 Task: Create a due date automation trigger when advanced on, on the wednesday before a card is due add fields with custom field "Resume" set to a number greater or equal to 1 and lower than 10 at 11:00 AM.
Action: Mouse moved to (893, 280)
Screenshot: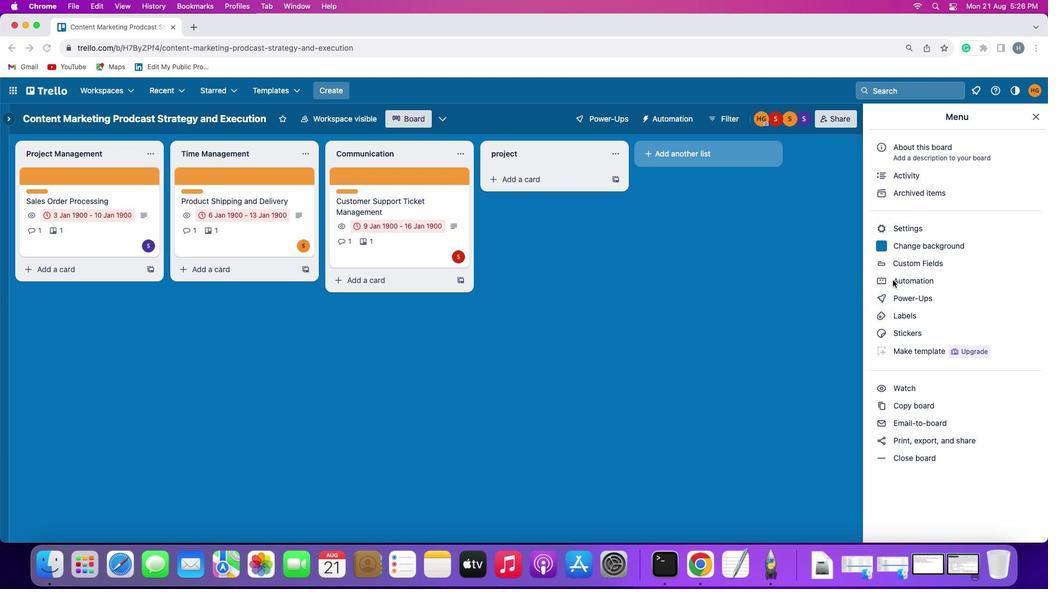 
Action: Mouse pressed left at (893, 280)
Screenshot: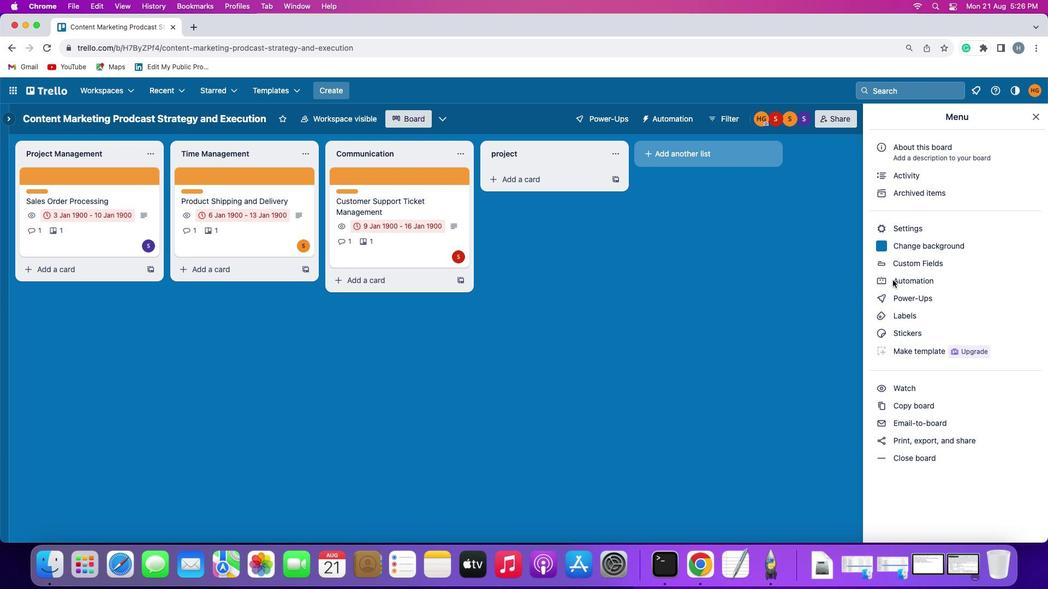 
Action: Mouse pressed left at (893, 280)
Screenshot: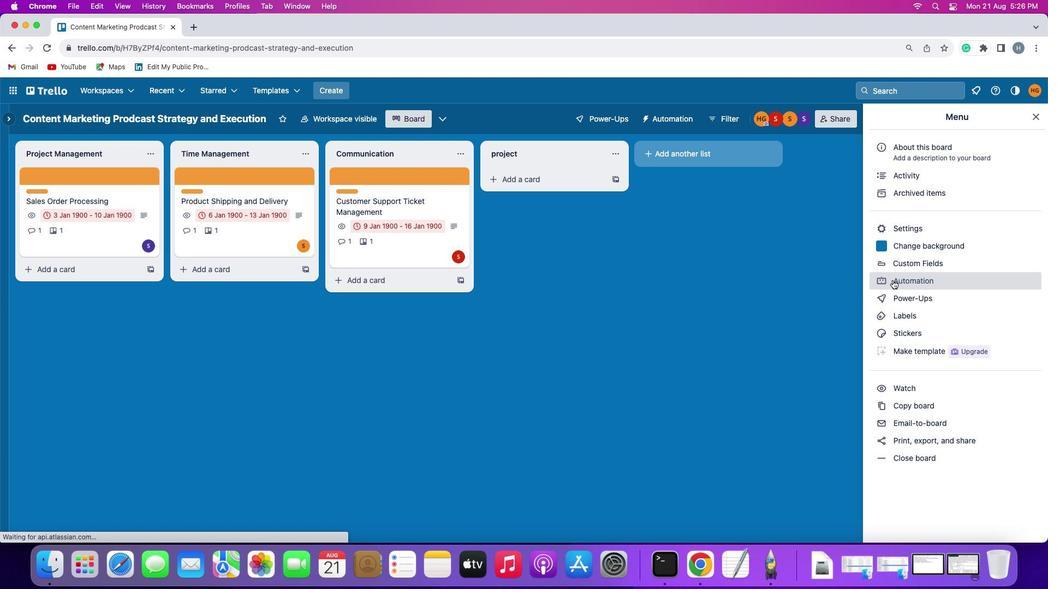 
Action: Mouse moved to (44, 258)
Screenshot: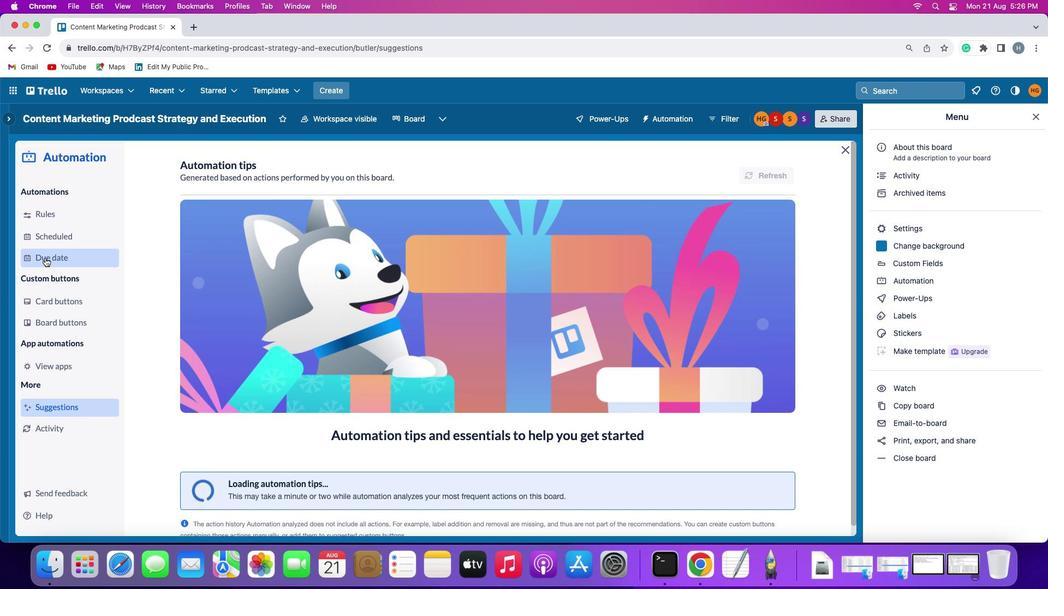 
Action: Mouse pressed left at (44, 258)
Screenshot: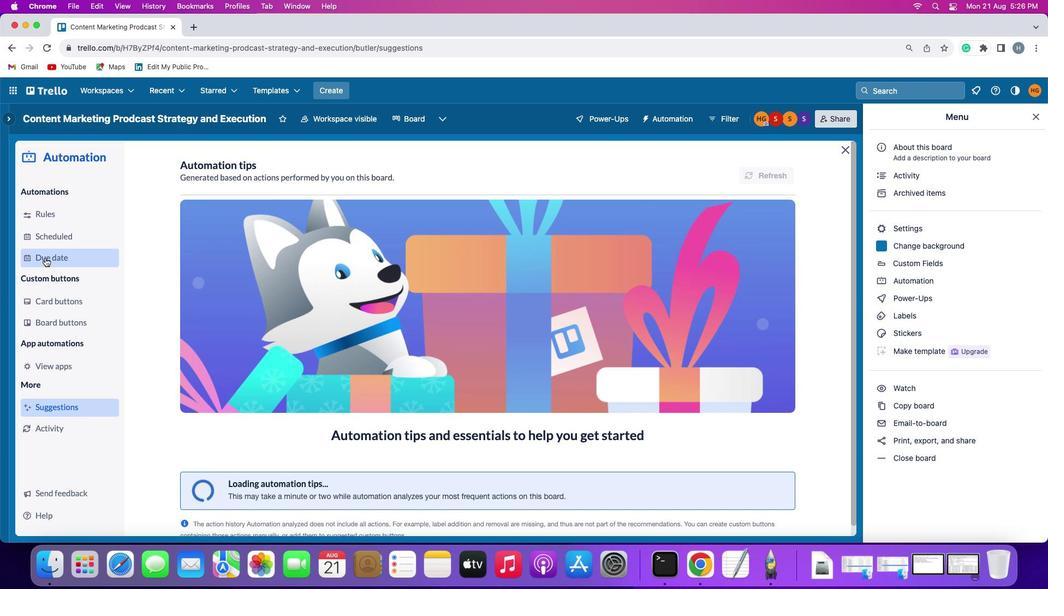 
Action: Mouse moved to (745, 169)
Screenshot: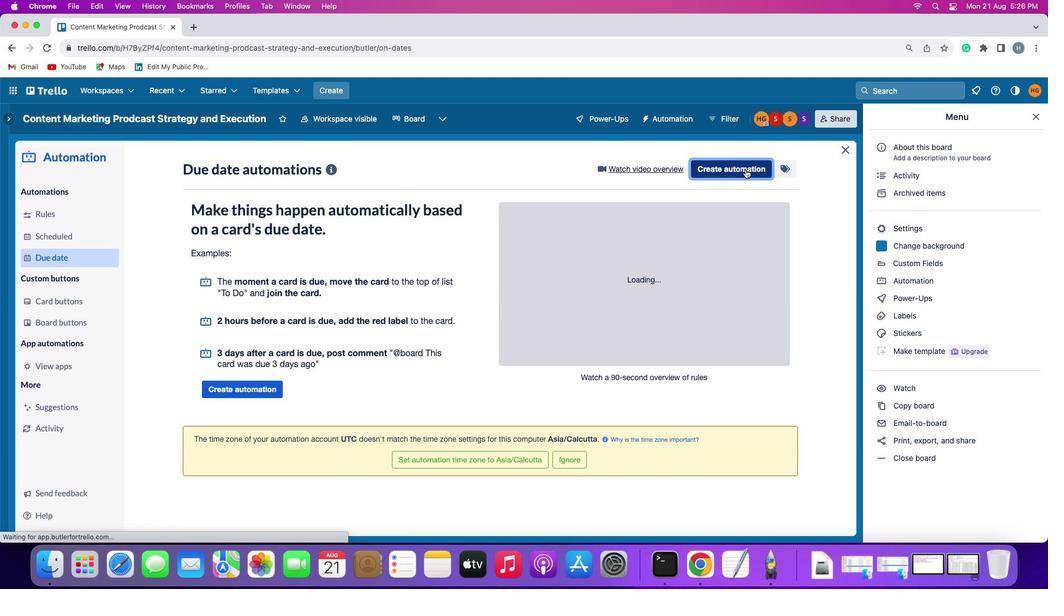 
Action: Mouse pressed left at (745, 169)
Screenshot: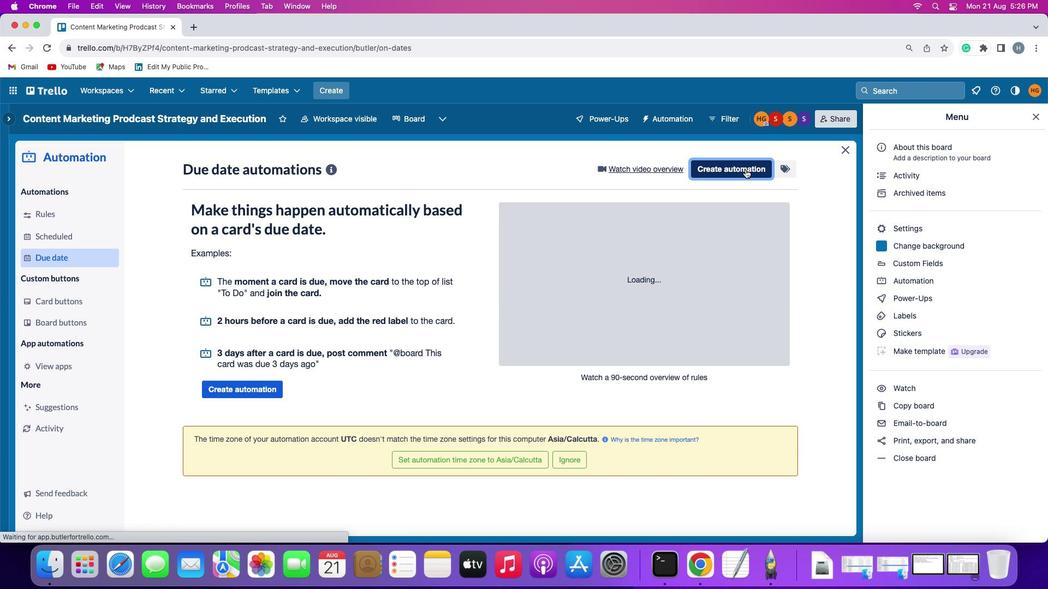 
Action: Mouse moved to (207, 275)
Screenshot: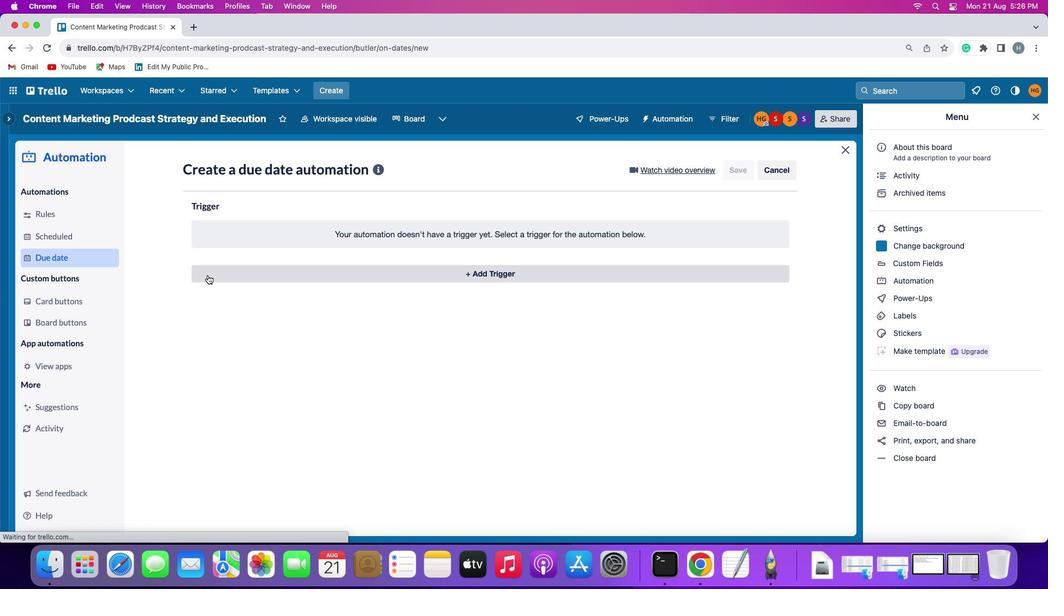 
Action: Mouse pressed left at (207, 275)
Screenshot: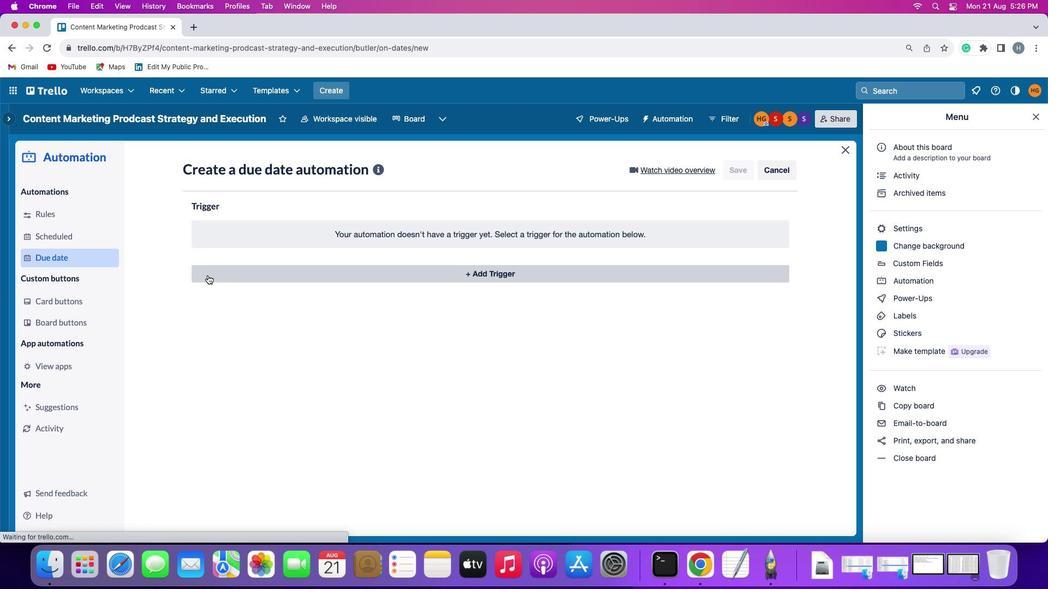 
Action: Mouse moved to (228, 476)
Screenshot: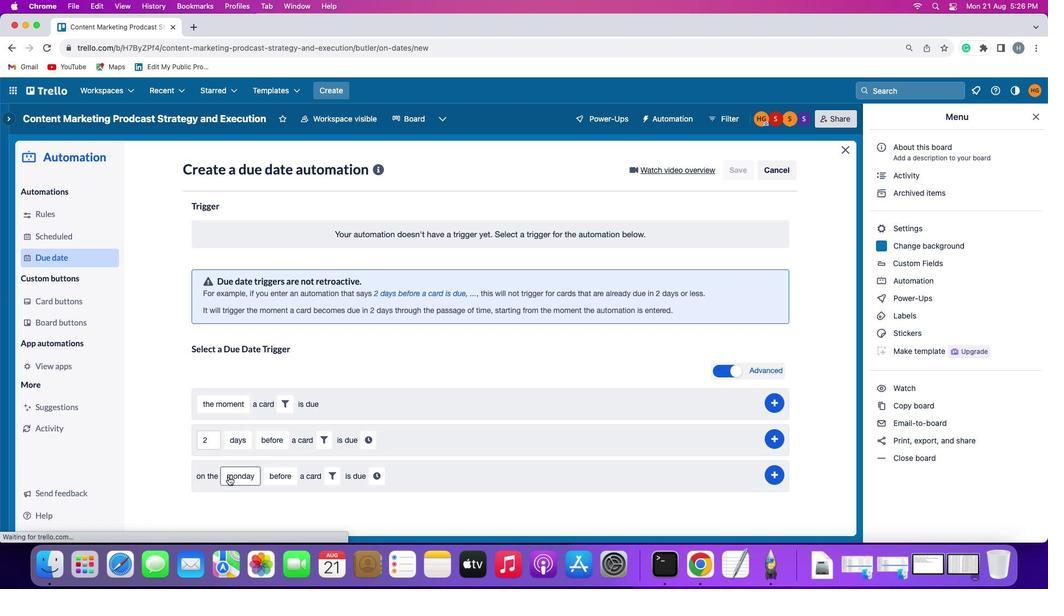 
Action: Mouse pressed left at (228, 476)
Screenshot: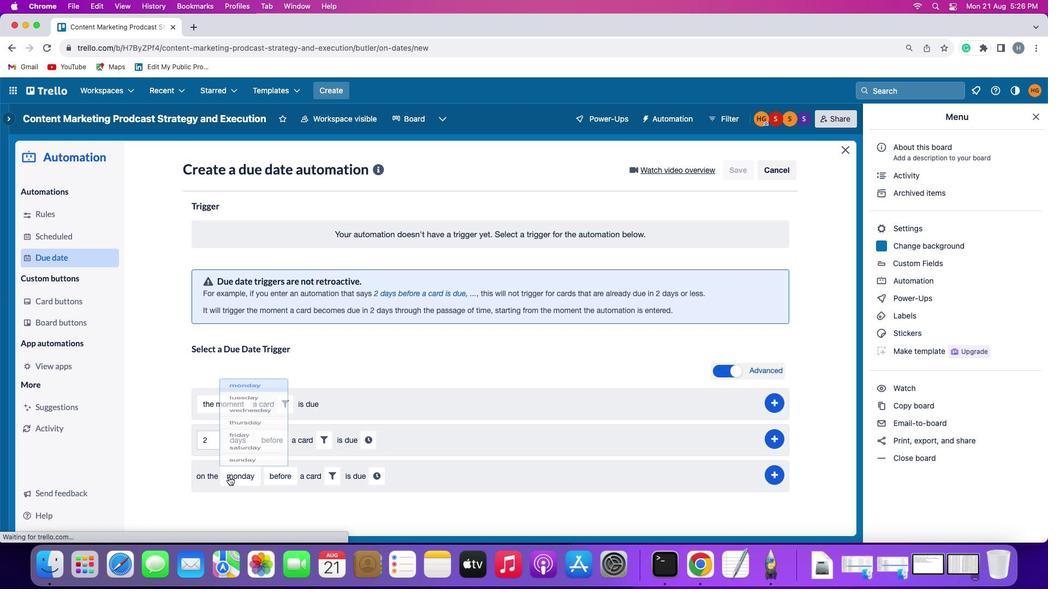 
Action: Mouse moved to (272, 368)
Screenshot: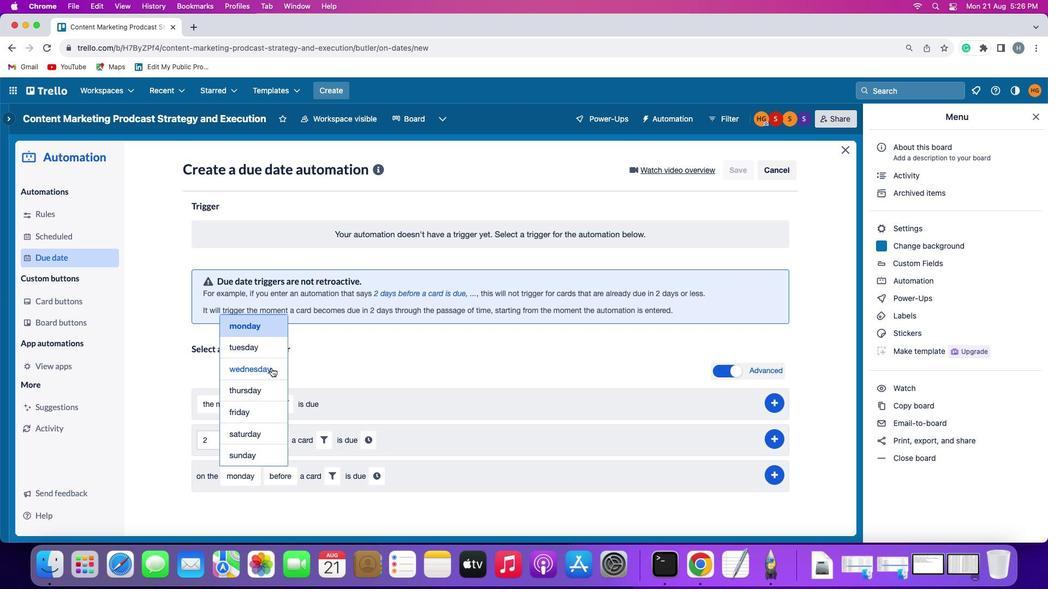 
Action: Mouse pressed left at (272, 368)
Screenshot: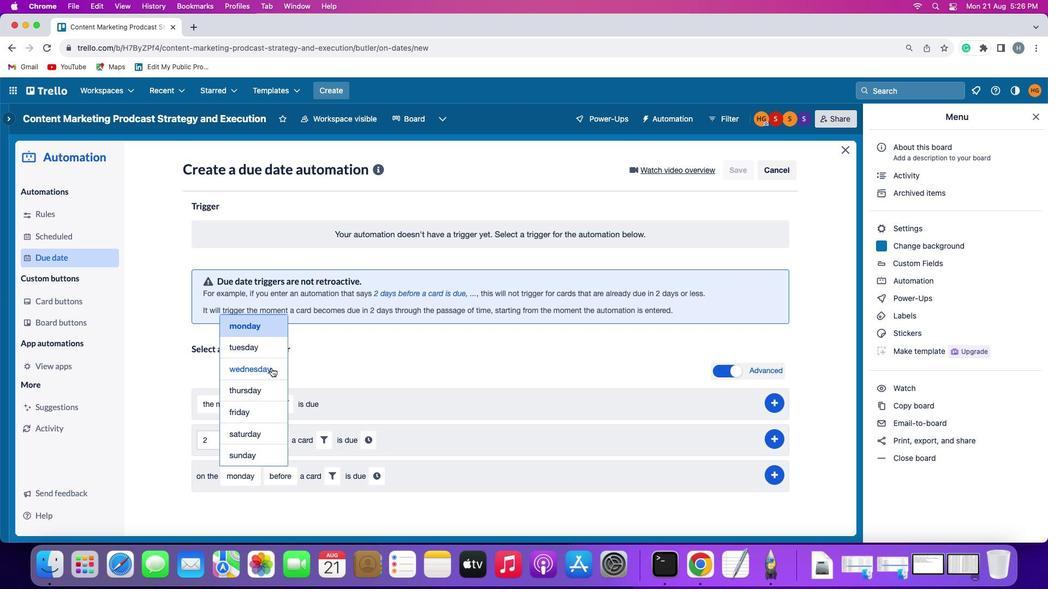 
Action: Mouse moved to (325, 388)
Screenshot: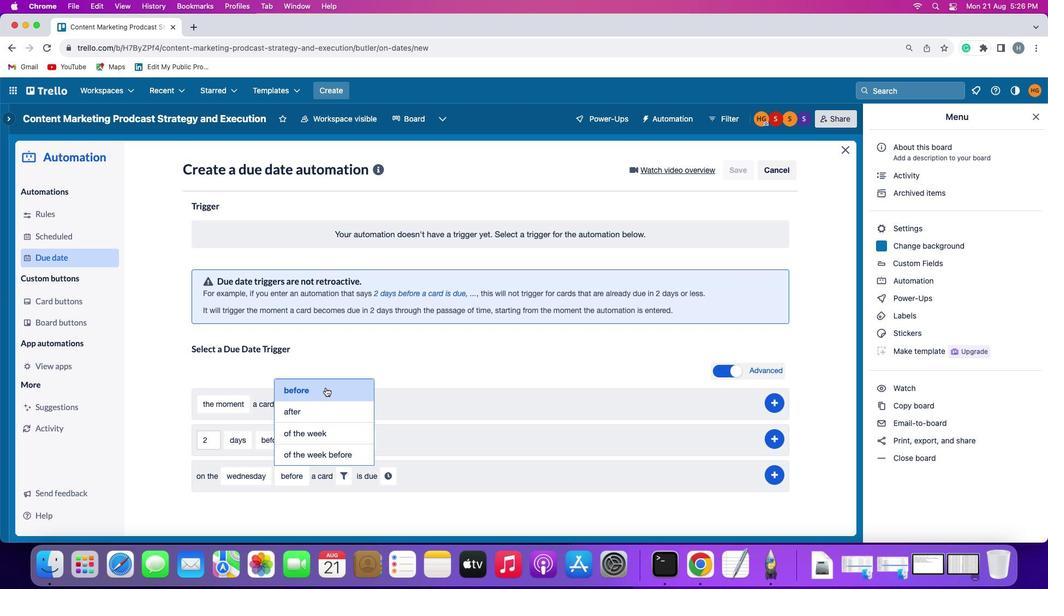 
Action: Mouse pressed left at (325, 388)
Screenshot: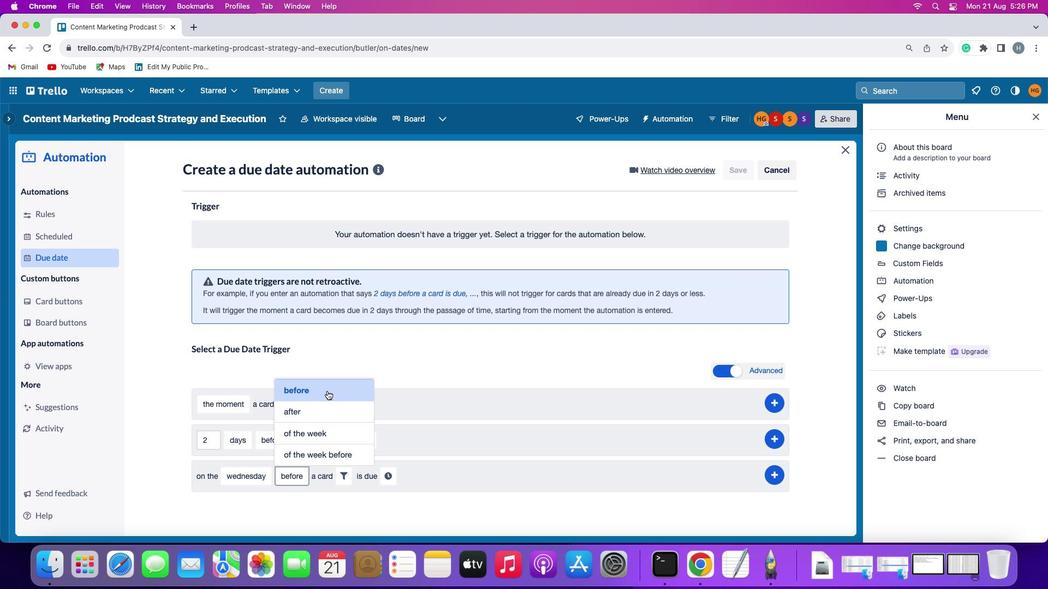 
Action: Mouse moved to (345, 473)
Screenshot: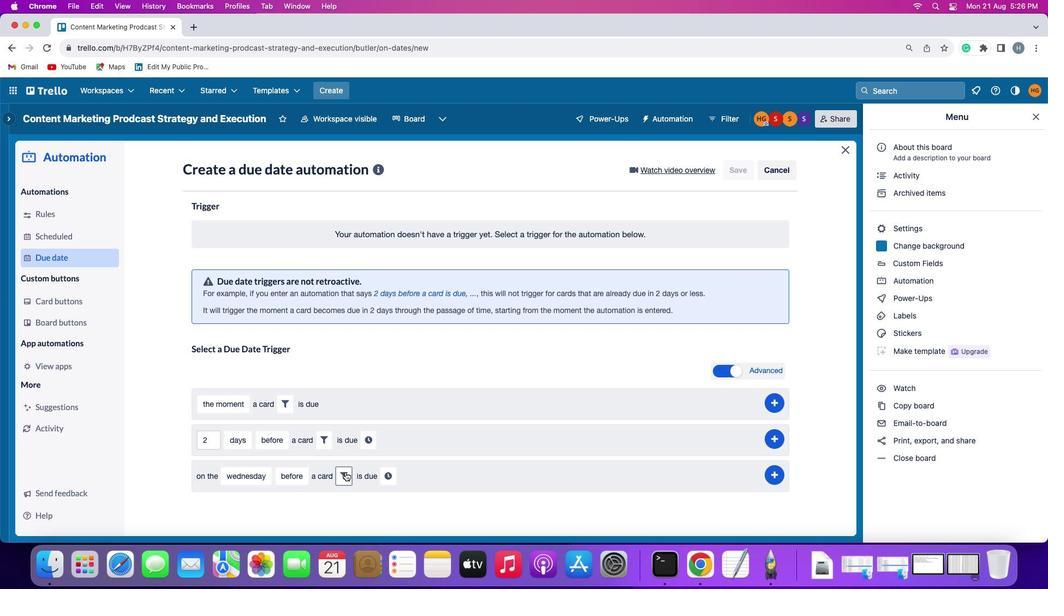
Action: Mouse pressed left at (345, 473)
Screenshot: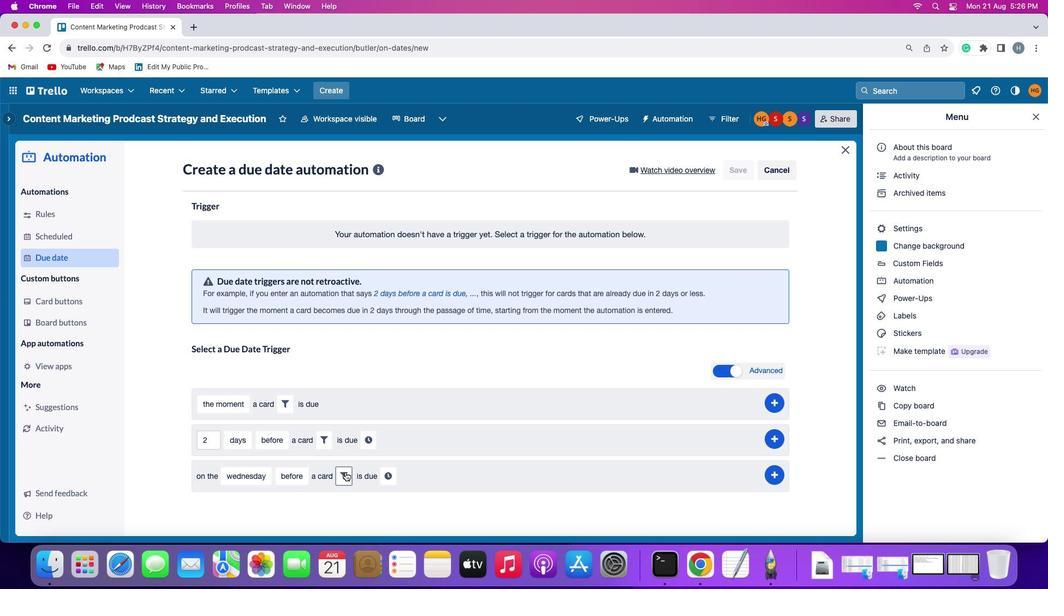 
Action: Mouse moved to (522, 508)
Screenshot: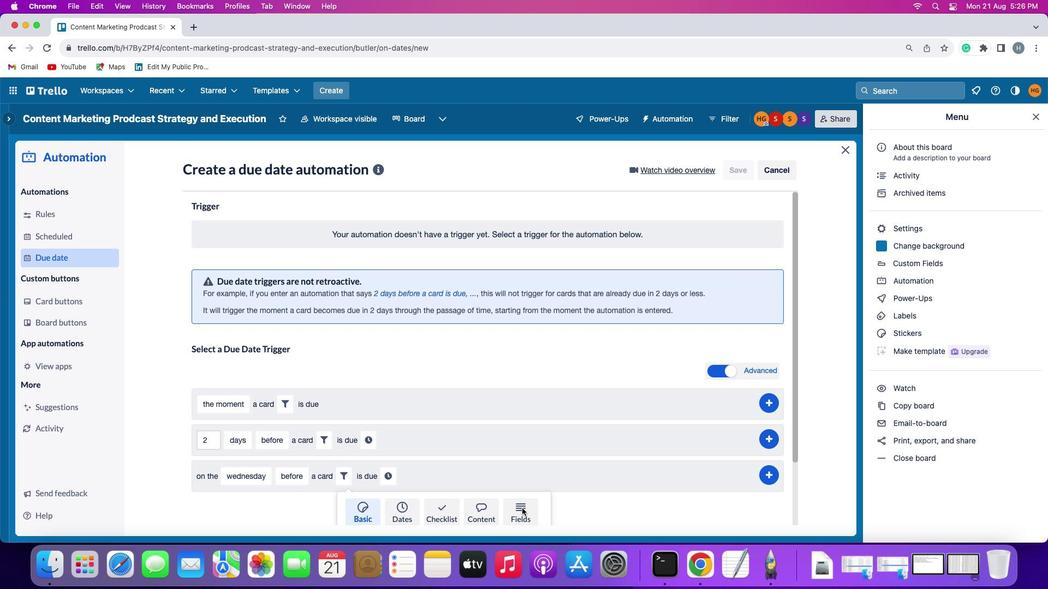 
Action: Mouse pressed left at (522, 508)
Screenshot: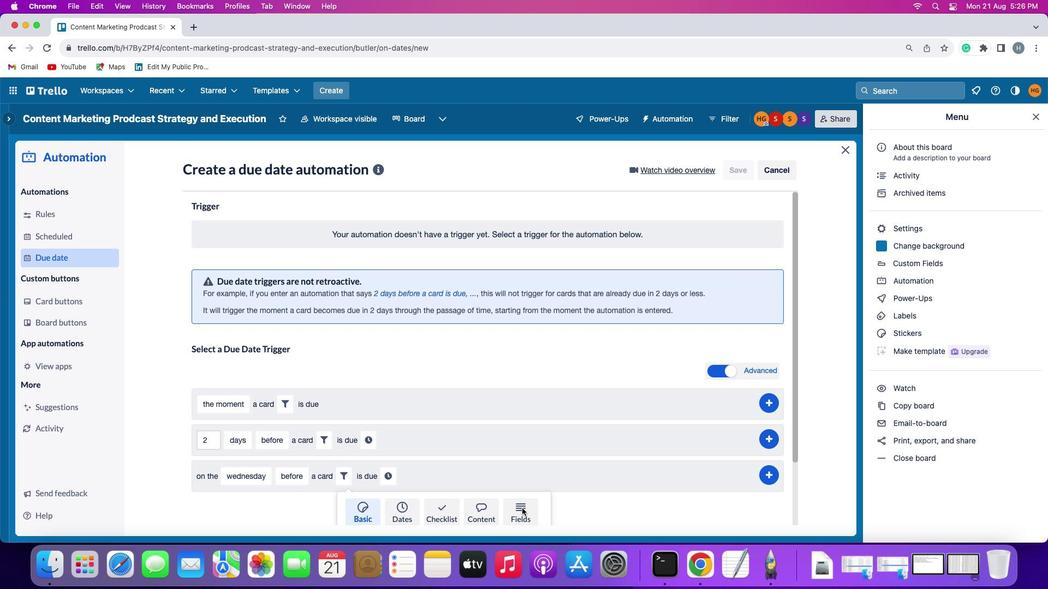 
Action: Mouse moved to (341, 495)
Screenshot: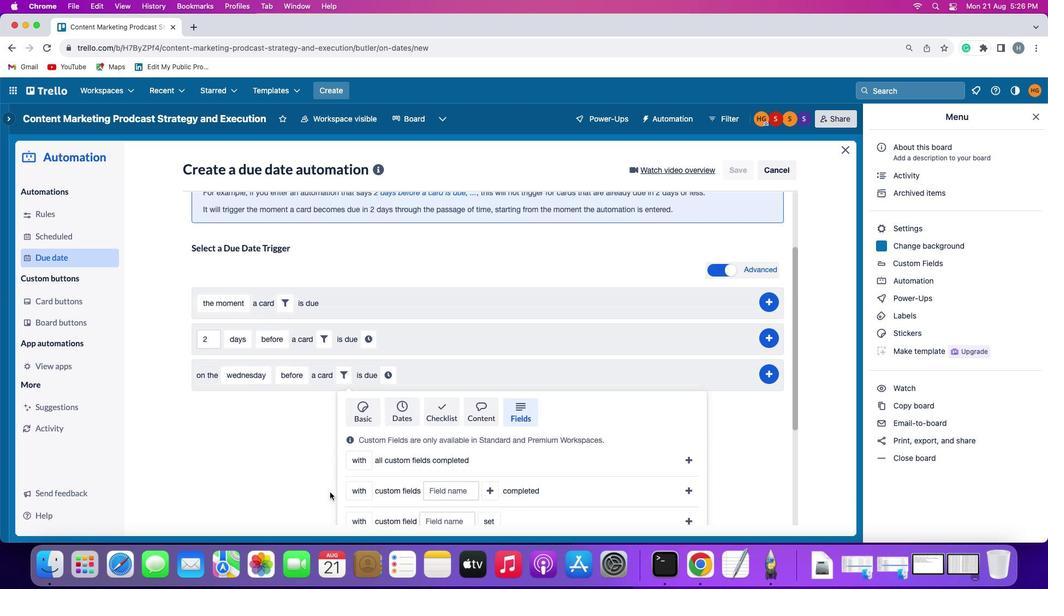 
Action: Mouse scrolled (341, 495) with delta (0, 0)
Screenshot: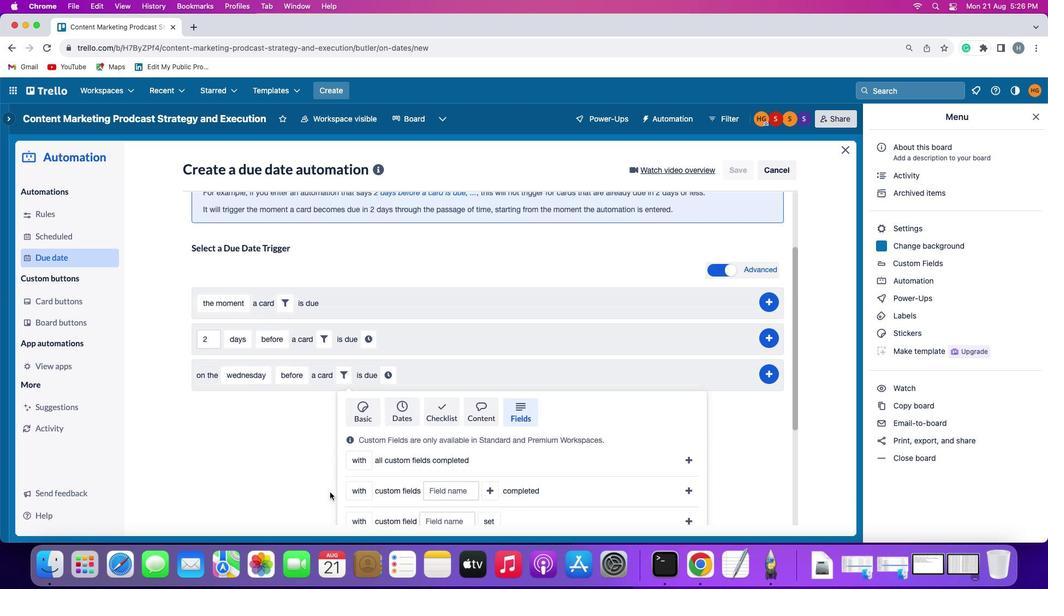 
Action: Mouse moved to (341, 495)
Screenshot: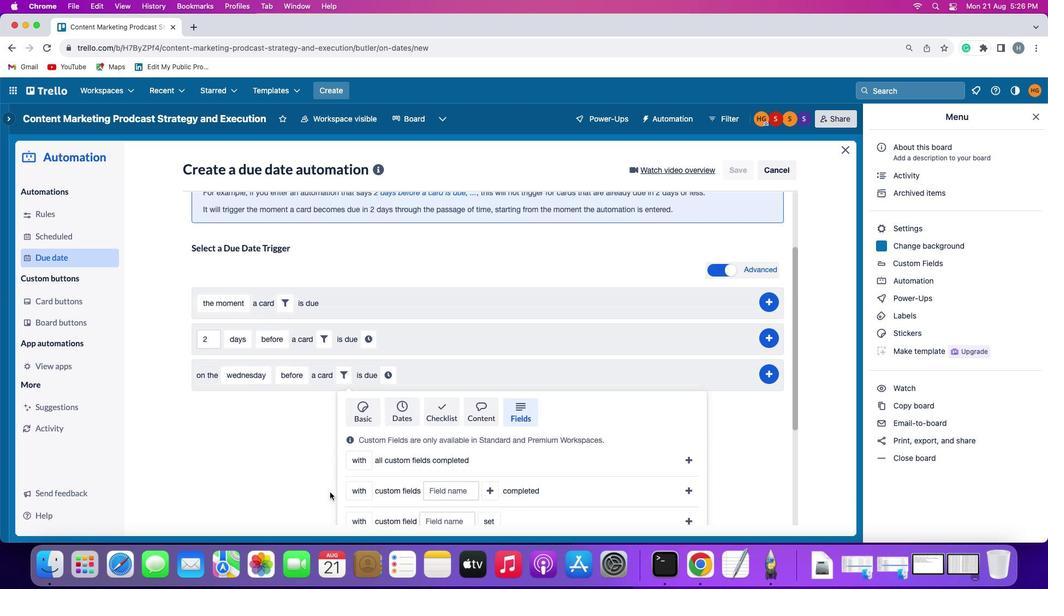 
Action: Mouse scrolled (341, 495) with delta (0, 0)
Screenshot: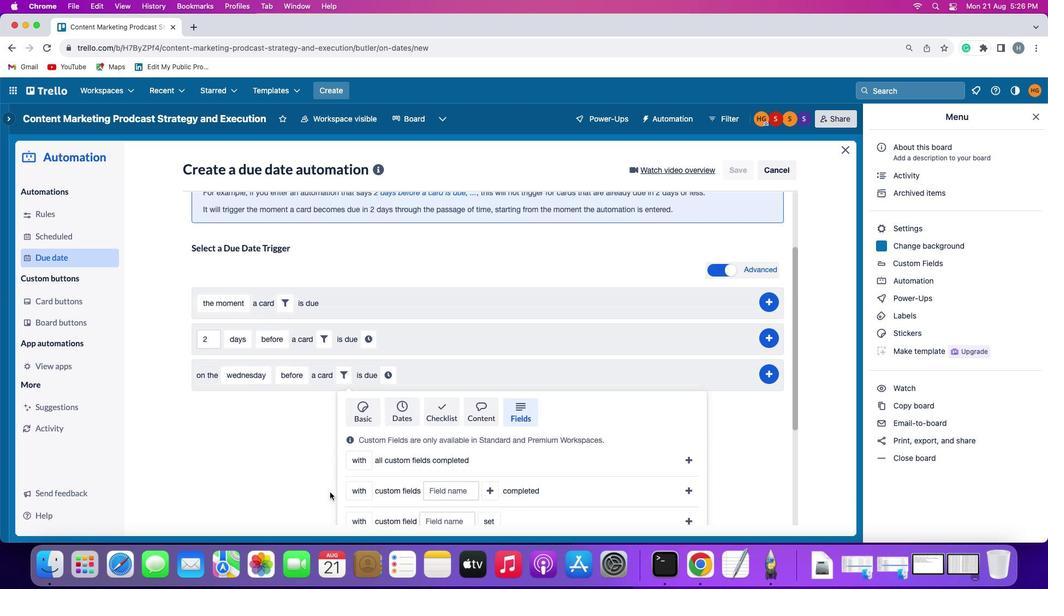 
Action: Mouse moved to (340, 495)
Screenshot: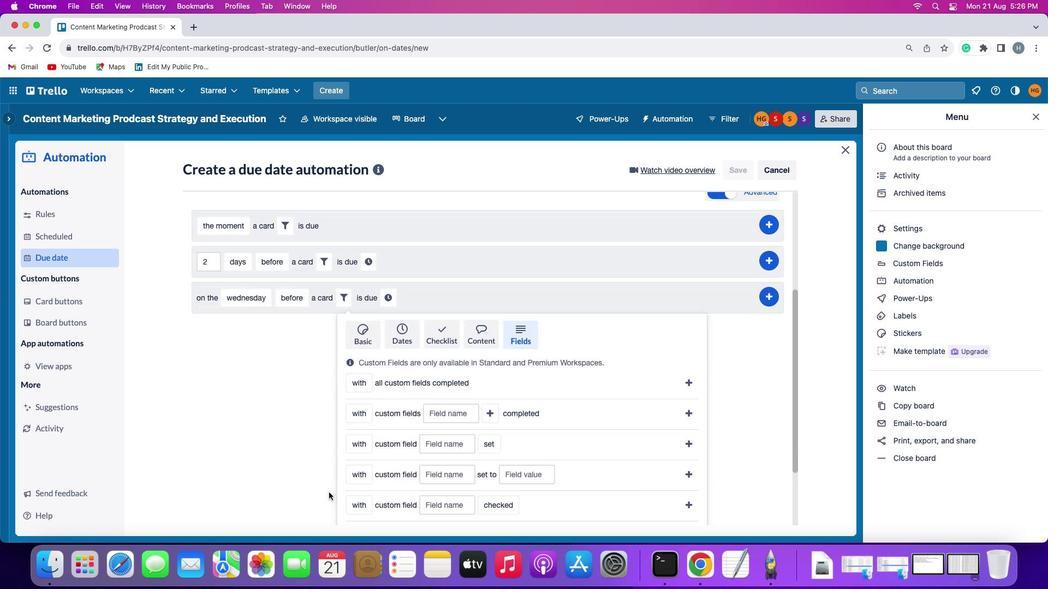 
Action: Mouse scrolled (340, 495) with delta (0, -1)
Screenshot: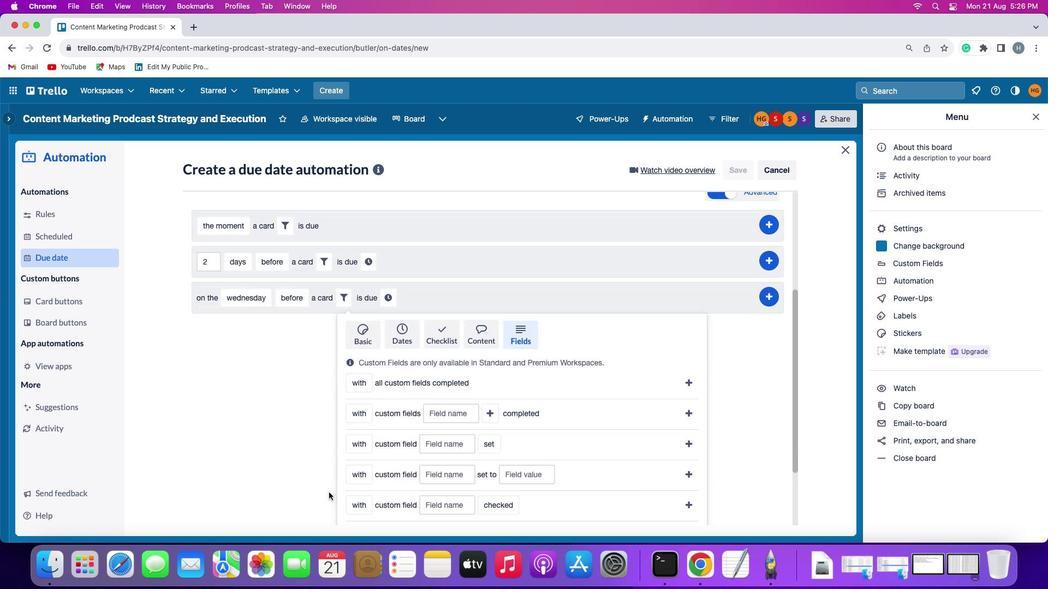 
Action: Mouse moved to (339, 493)
Screenshot: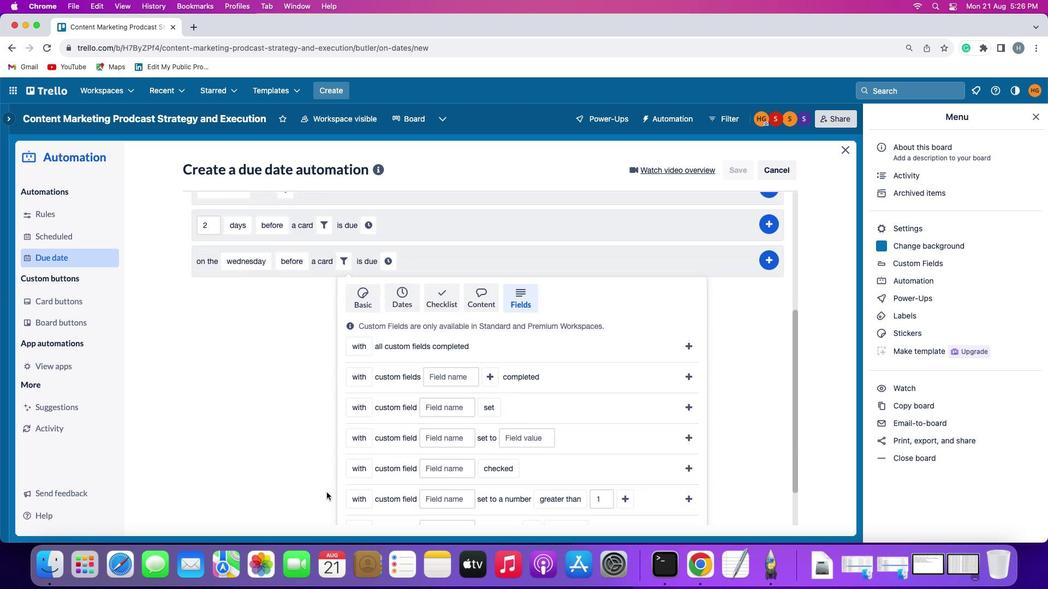 
Action: Mouse scrolled (339, 493) with delta (0, -2)
Screenshot: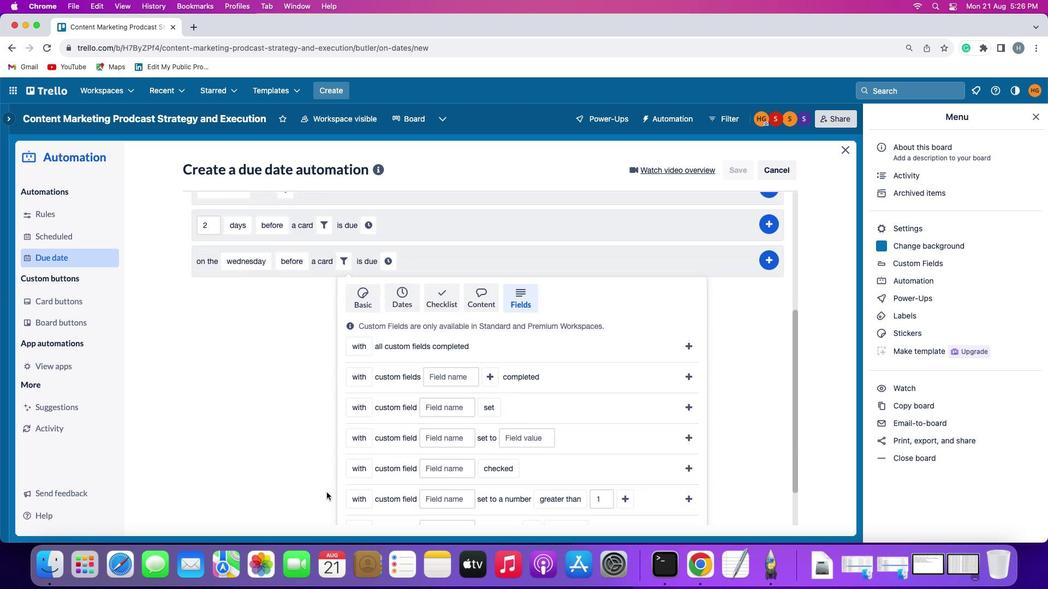 
Action: Mouse moved to (303, 491)
Screenshot: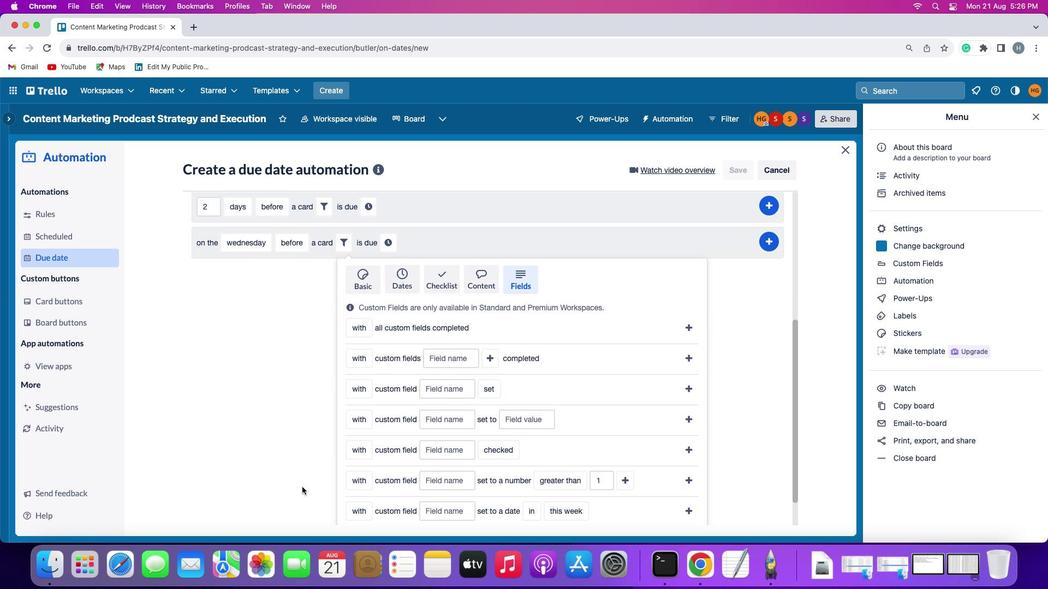 
Action: Mouse scrolled (303, 491) with delta (0, 0)
Screenshot: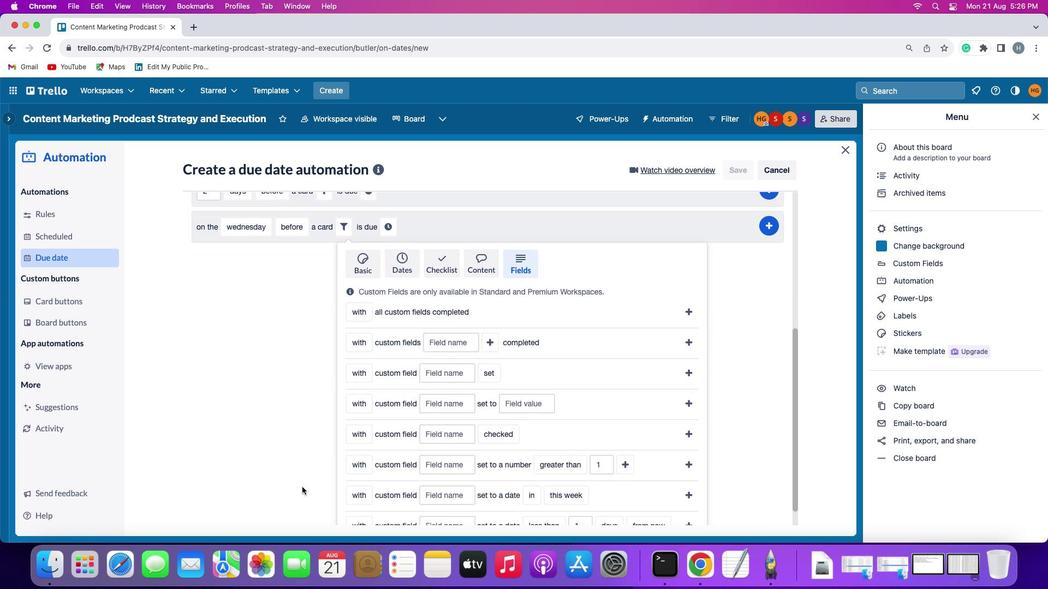 
Action: Mouse moved to (303, 491)
Screenshot: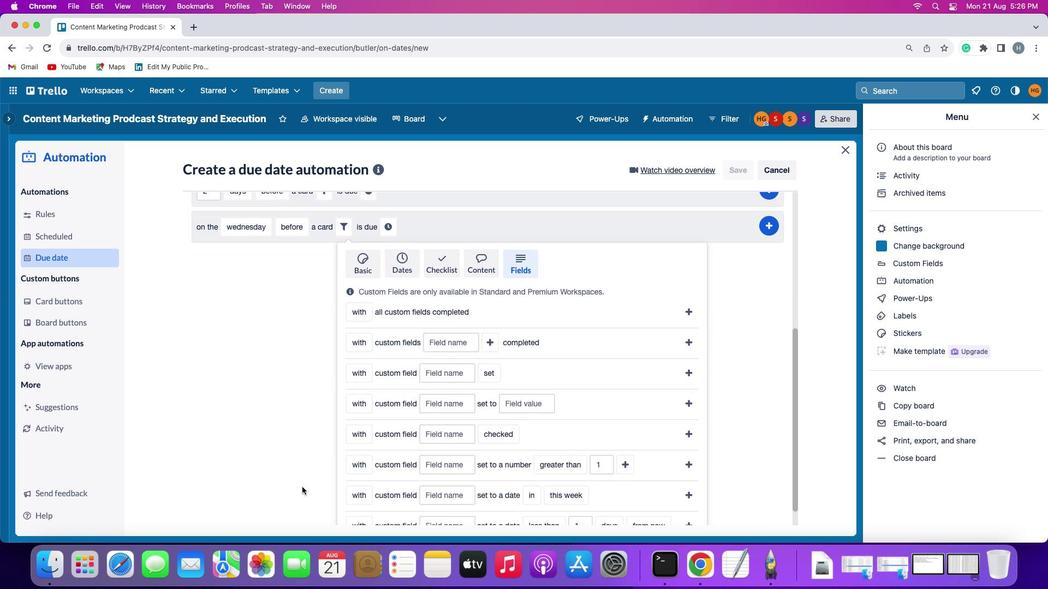 
Action: Mouse scrolled (303, 491) with delta (0, 0)
Screenshot: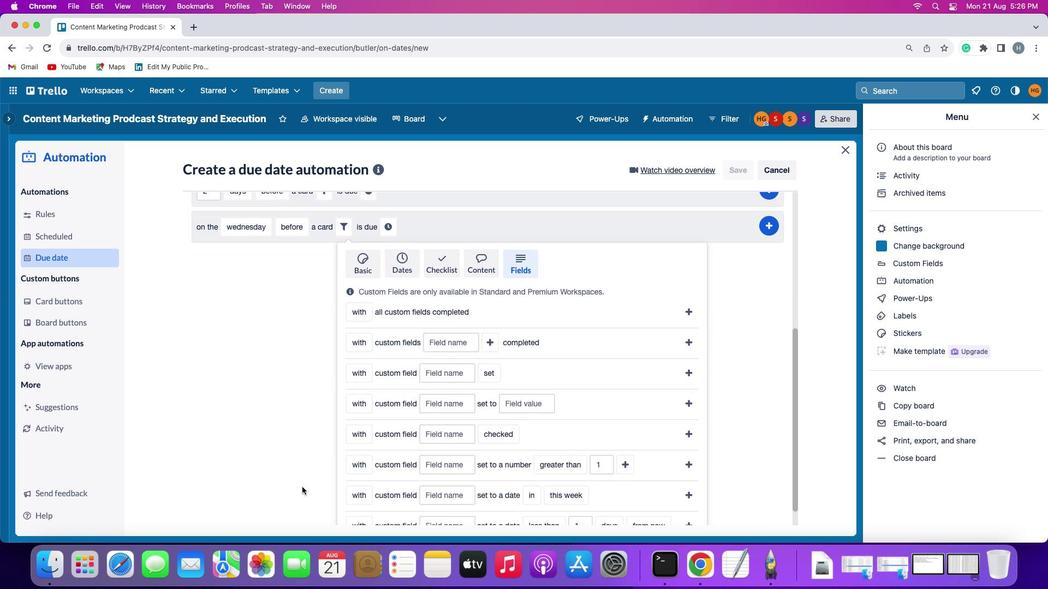 
Action: Mouse scrolled (303, 491) with delta (0, -2)
Screenshot: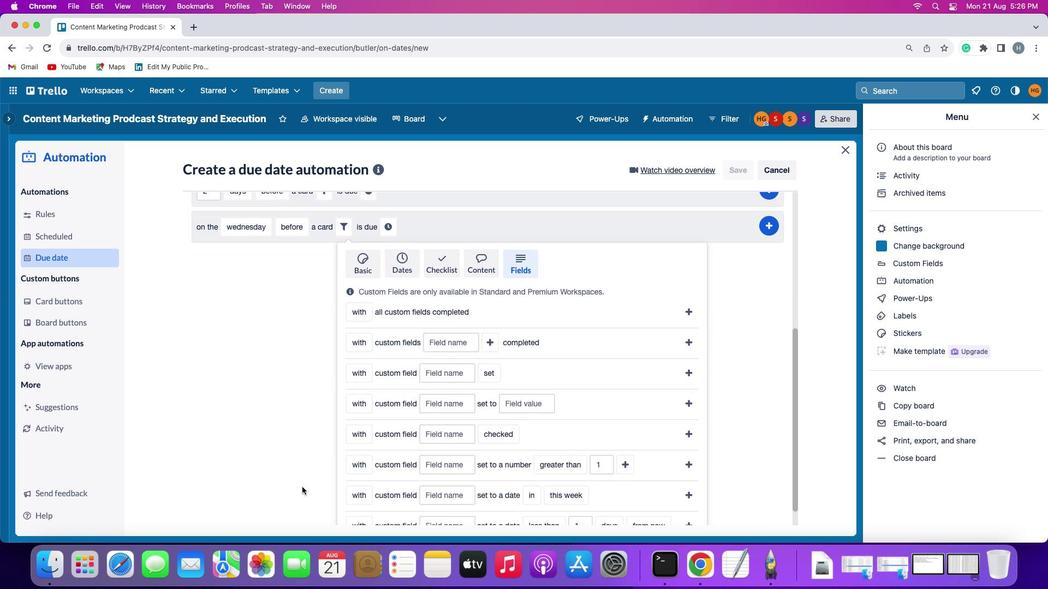 
Action: Mouse moved to (303, 491)
Screenshot: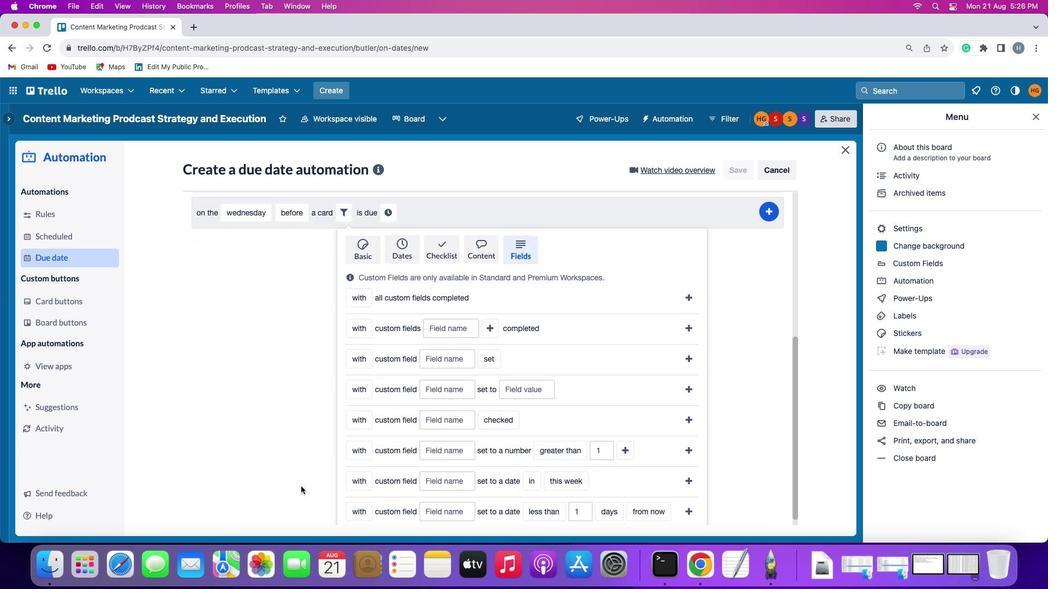 
Action: Mouse scrolled (303, 491) with delta (0, -2)
Screenshot: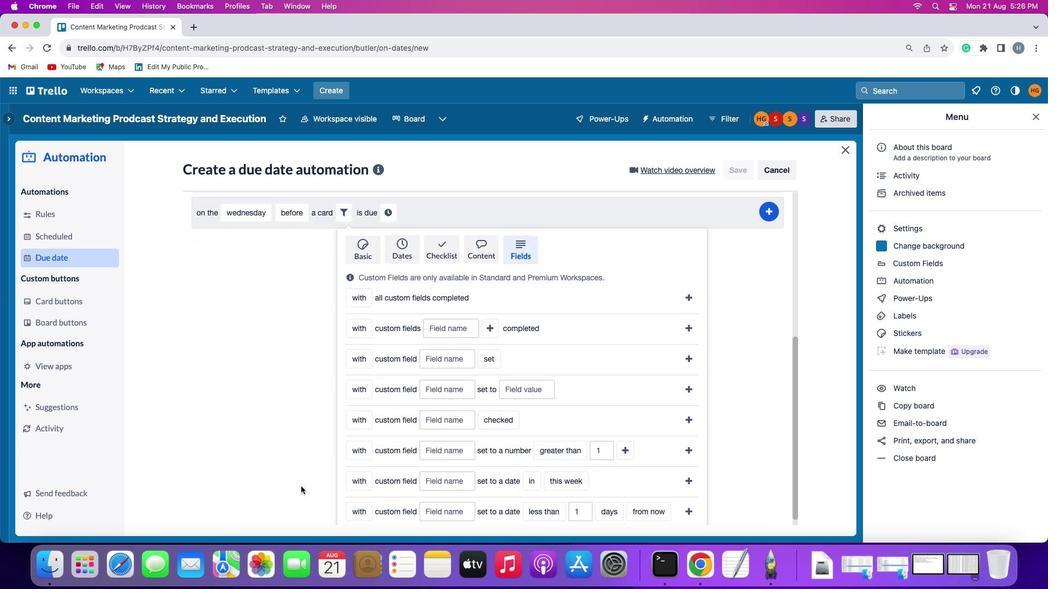 
Action: Mouse moved to (302, 488)
Screenshot: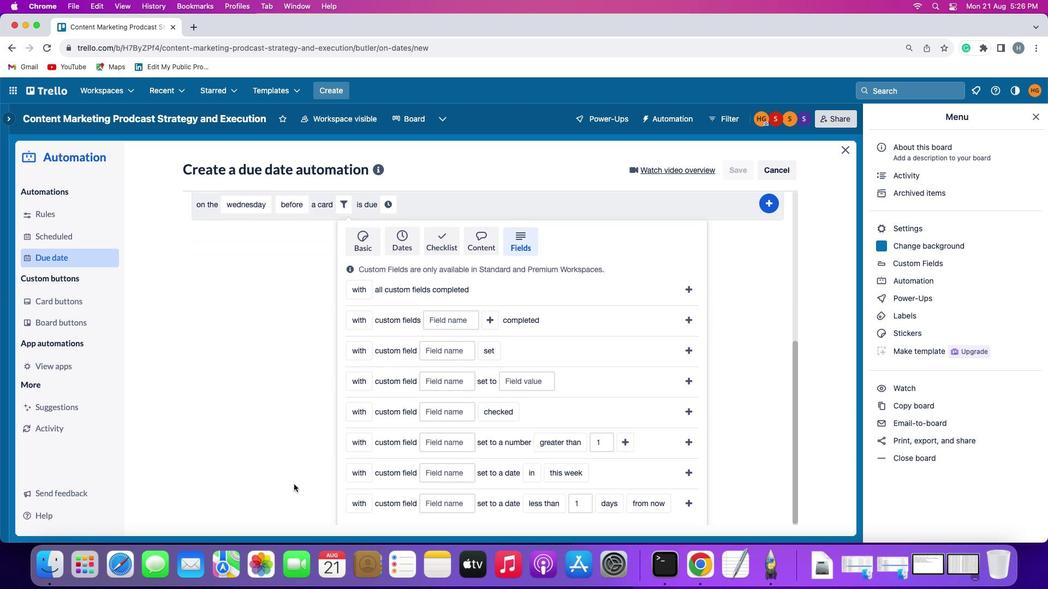 
Action: Mouse scrolled (302, 488) with delta (0, -3)
Screenshot: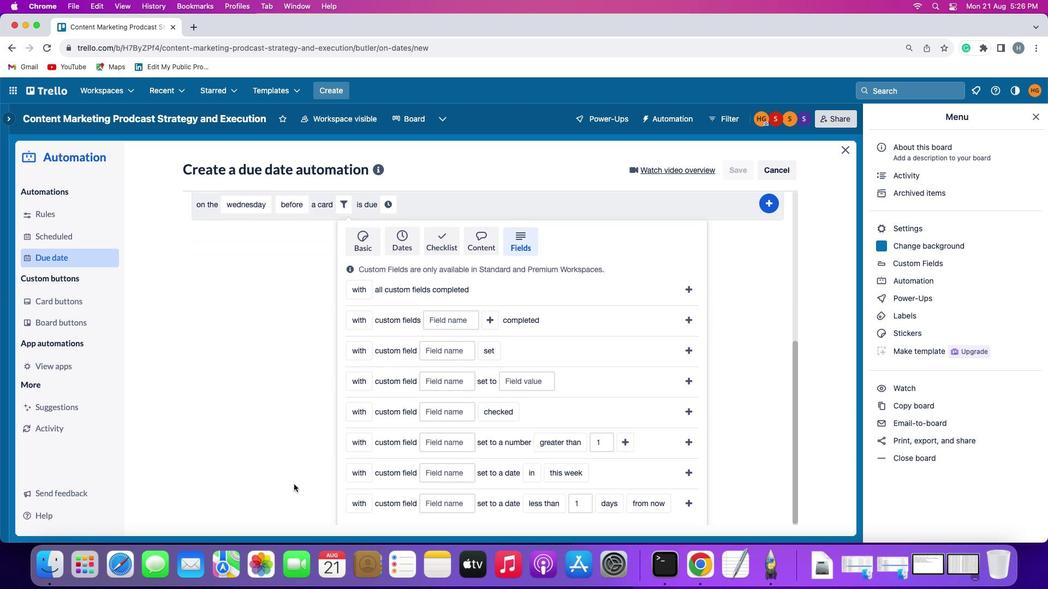 
Action: Mouse moved to (289, 479)
Screenshot: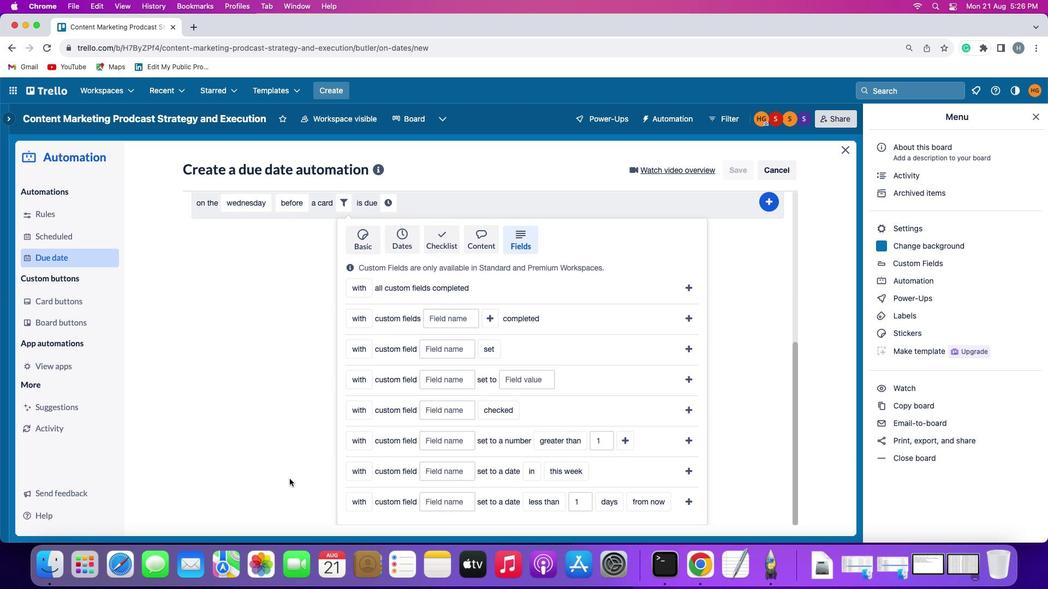 
Action: Mouse scrolled (289, 479) with delta (0, 0)
Screenshot: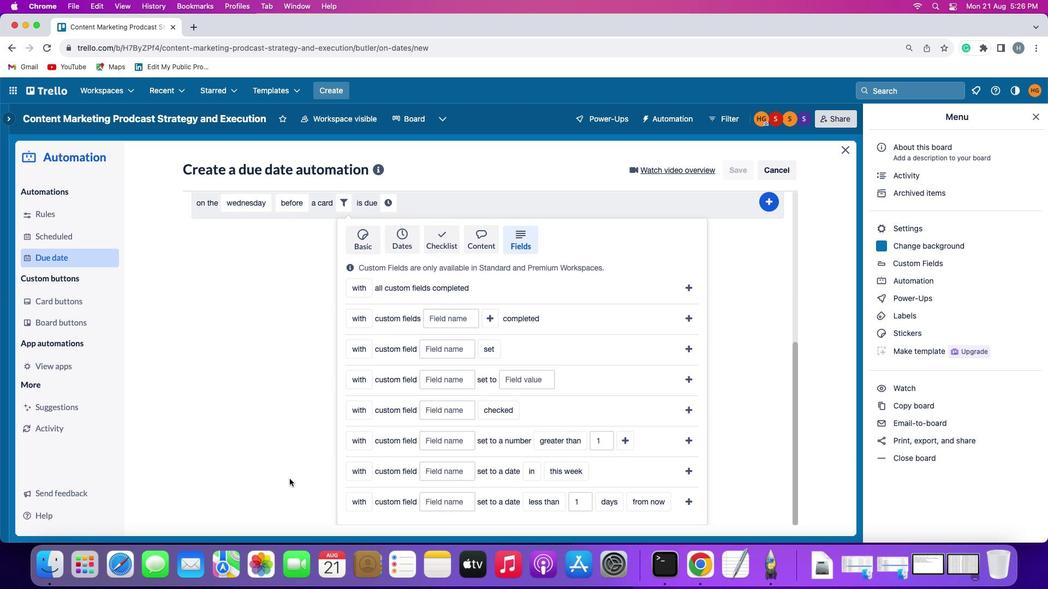 
Action: Mouse scrolled (289, 479) with delta (0, 0)
Screenshot: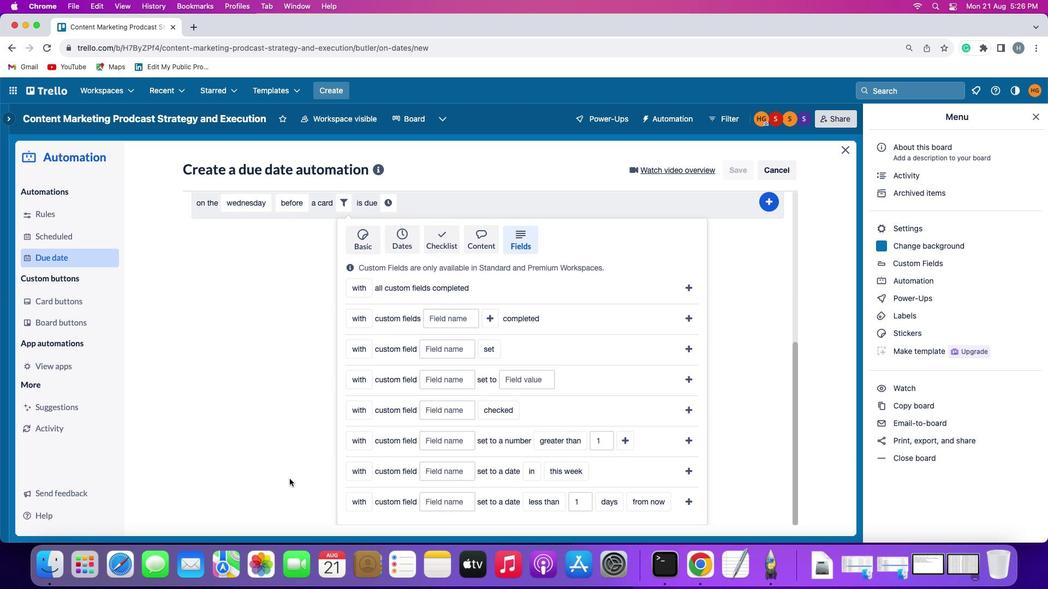 
Action: Mouse scrolled (289, 479) with delta (0, -1)
Screenshot: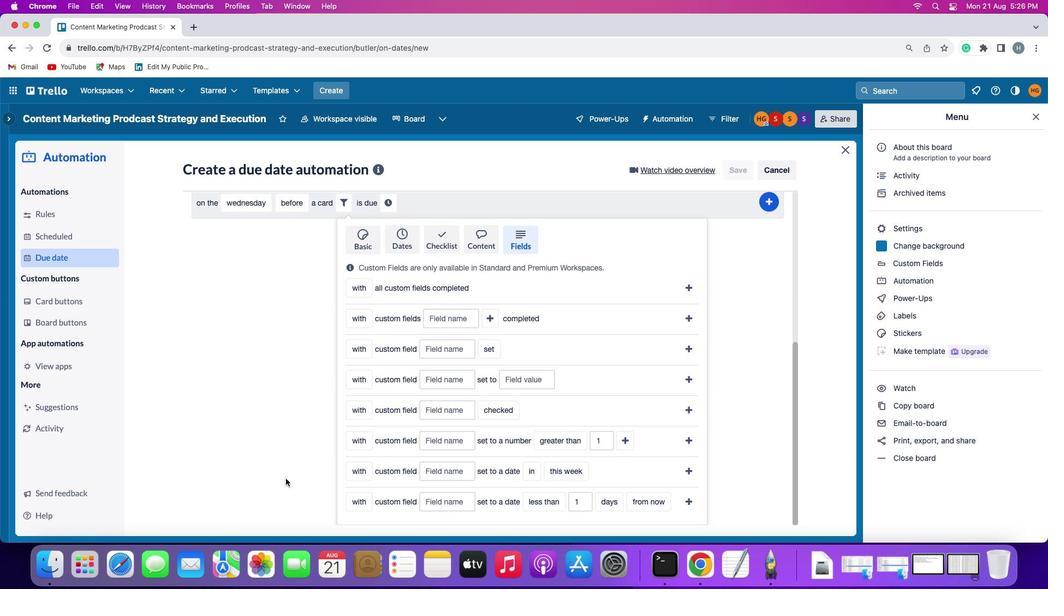 
Action: Mouse scrolled (289, 479) with delta (0, -2)
Screenshot: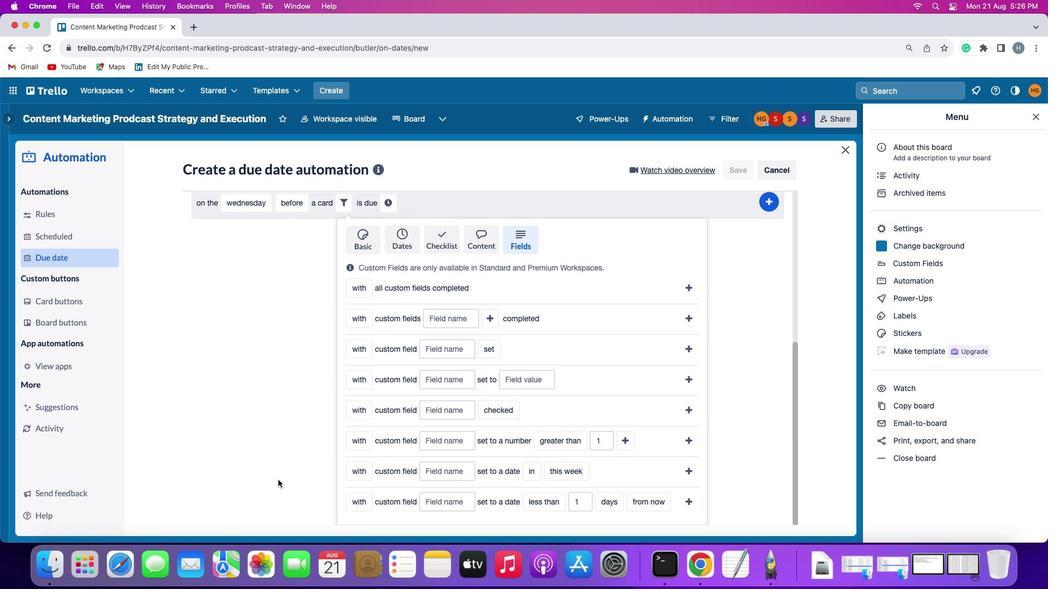 
Action: Mouse moved to (429, 440)
Screenshot: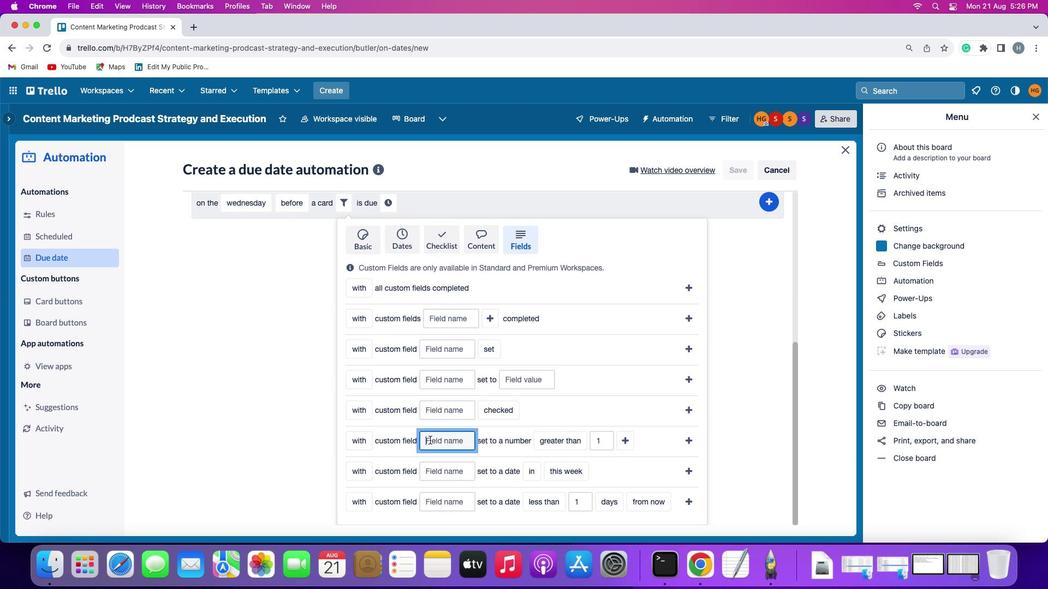 
Action: Mouse pressed left at (429, 440)
Screenshot: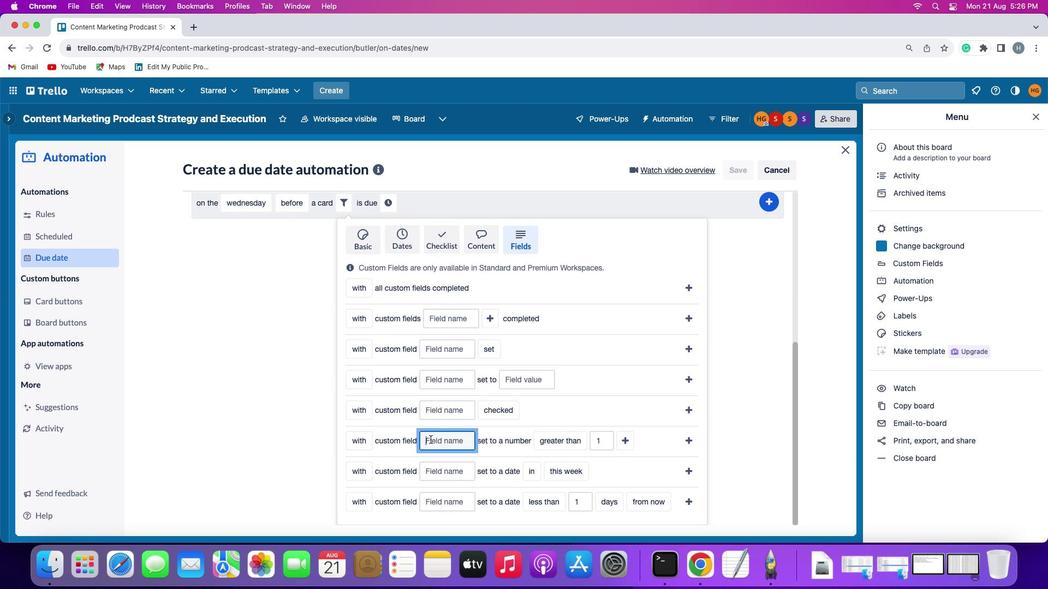 
Action: Mouse moved to (430, 440)
Screenshot: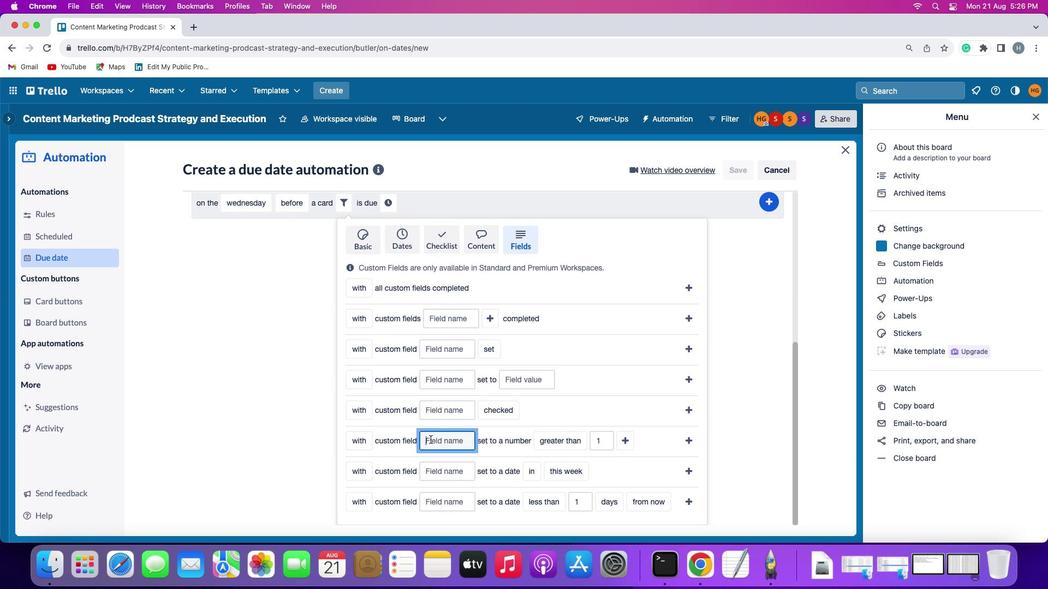 
Action: Key pressed Key.shift'R''e''s''u''m''e'
Screenshot: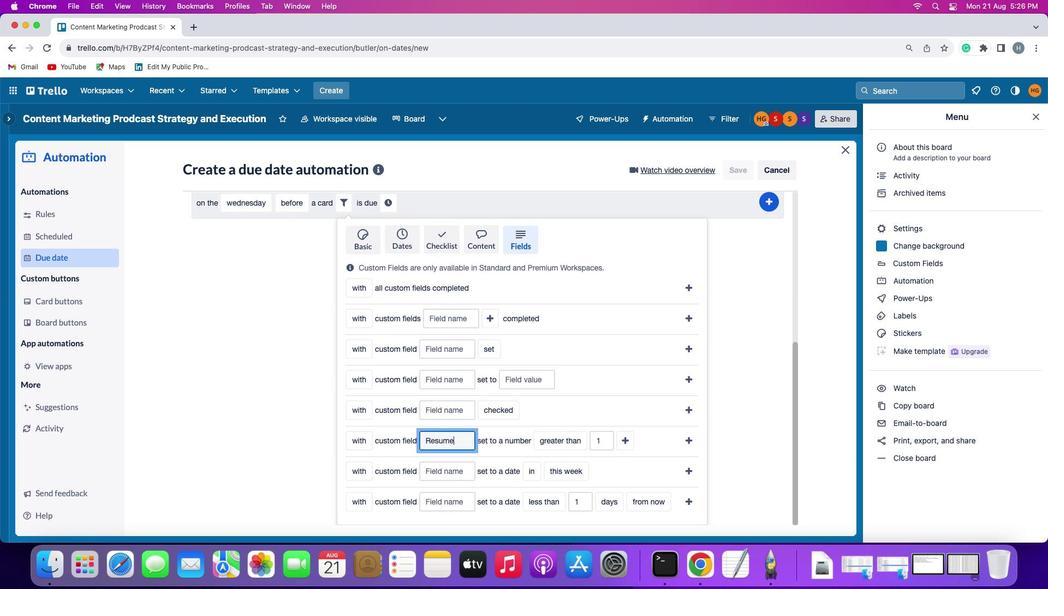 
Action: Mouse moved to (542, 437)
Screenshot: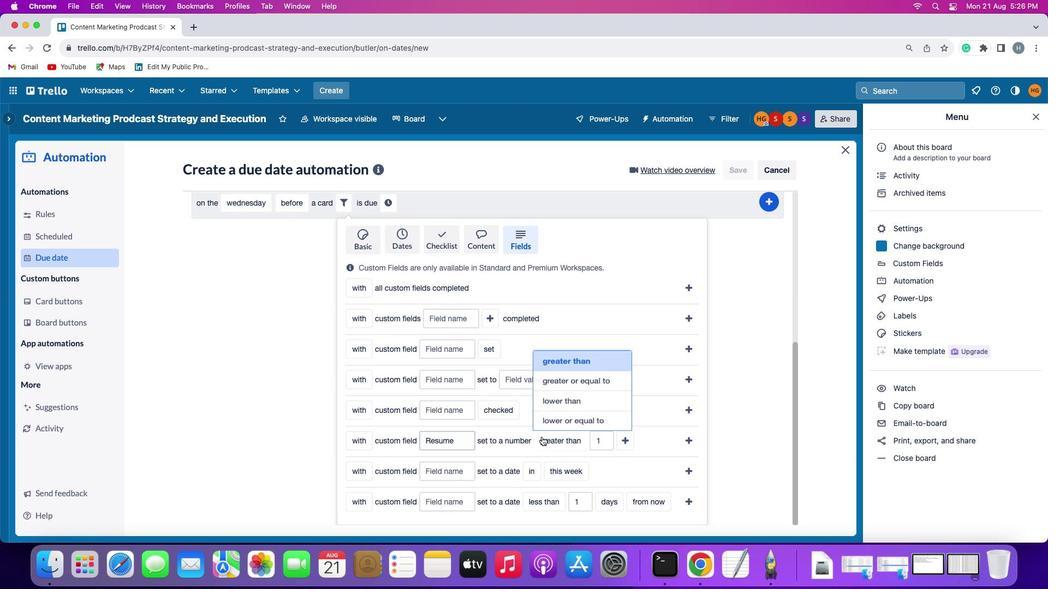 
Action: Mouse pressed left at (542, 437)
Screenshot: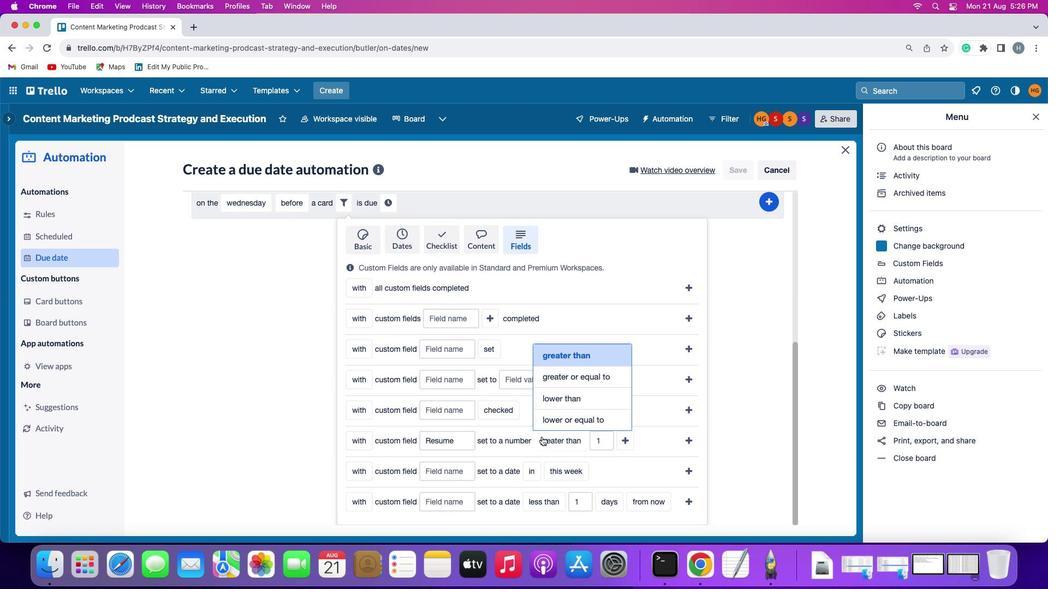 
Action: Mouse moved to (568, 378)
Screenshot: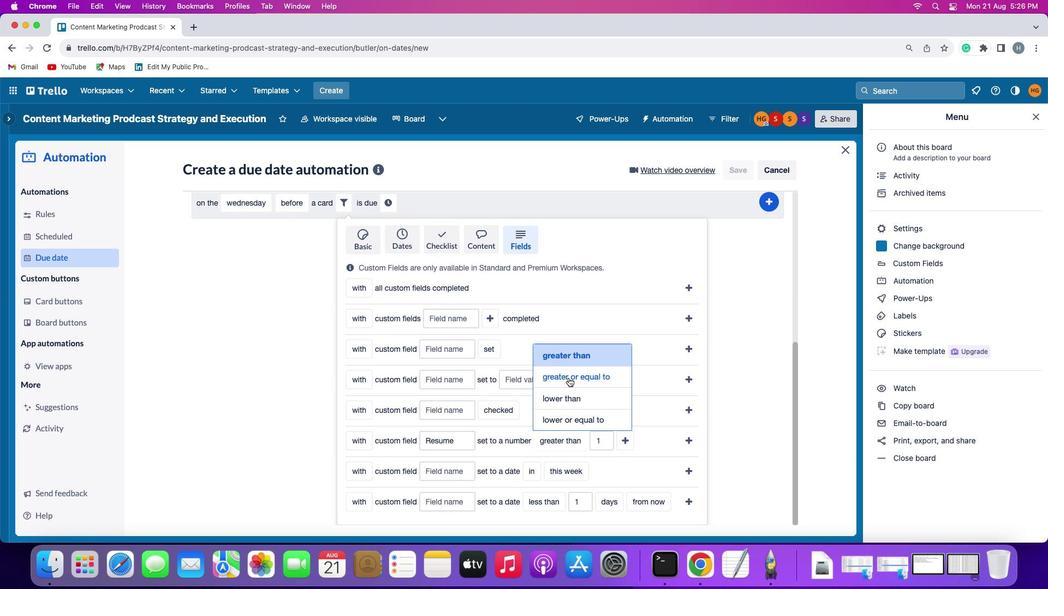 
Action: Mouse pressed left at (568, 378)
Screenshot: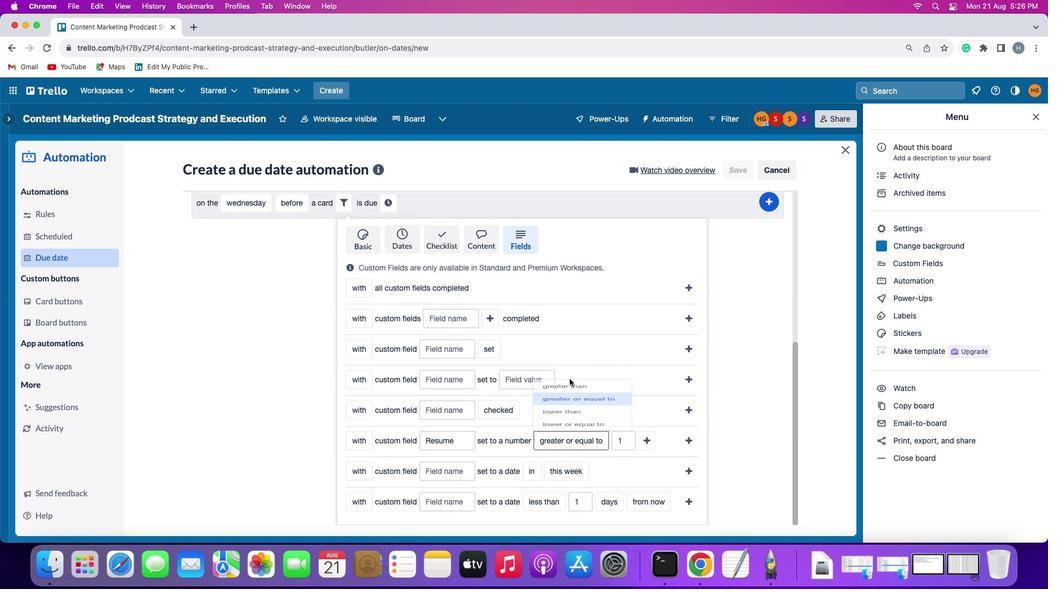 
Action: Mouse moved to (644, 440)
Screenshot: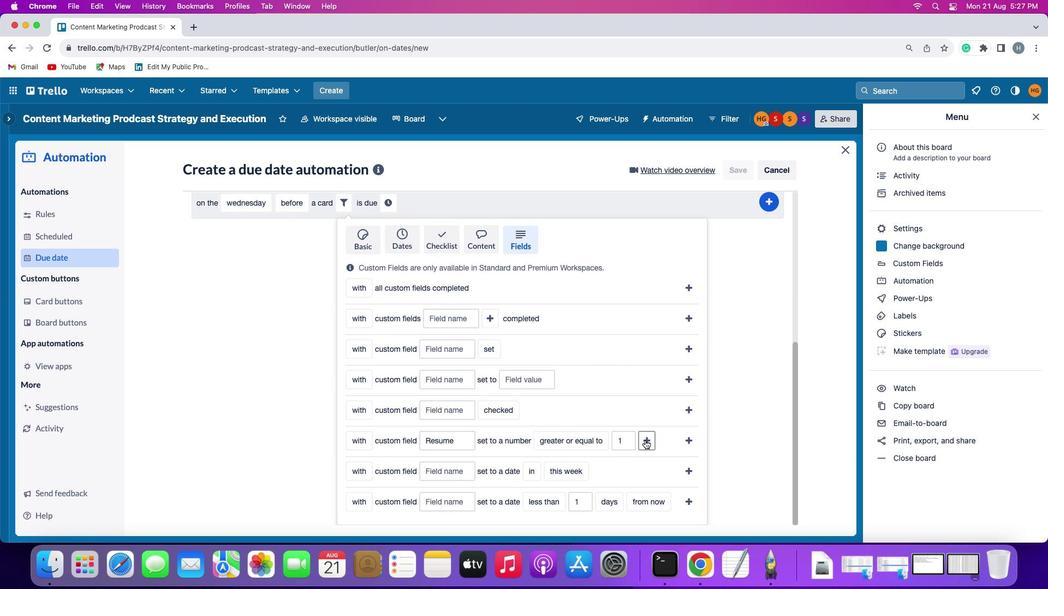 
Action: Mouse pressed left at (644, 440)
Screenshot: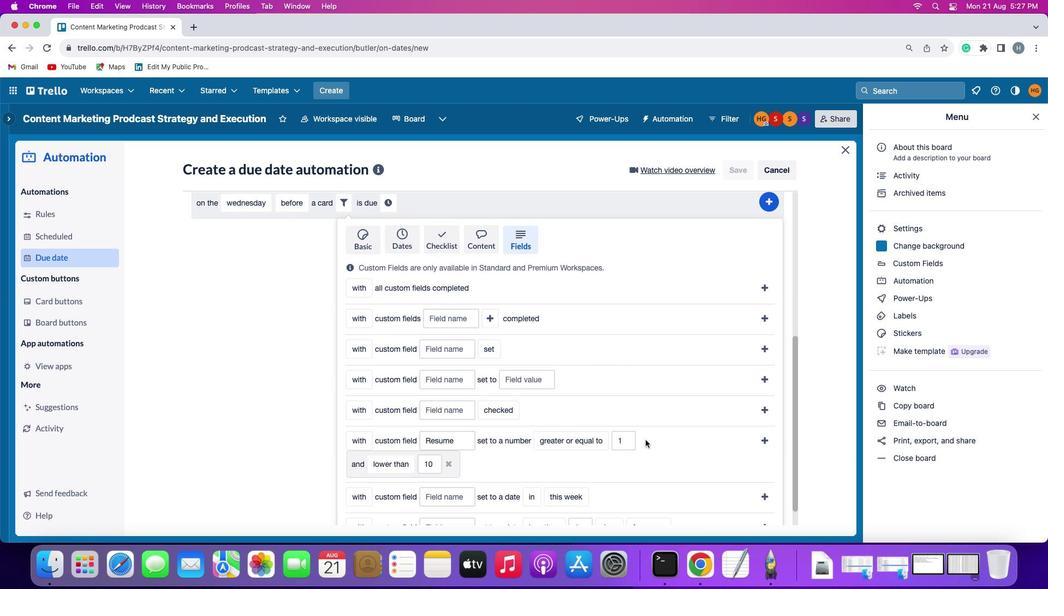 
Action: Mouse moved to (396, 464)
Screenshot: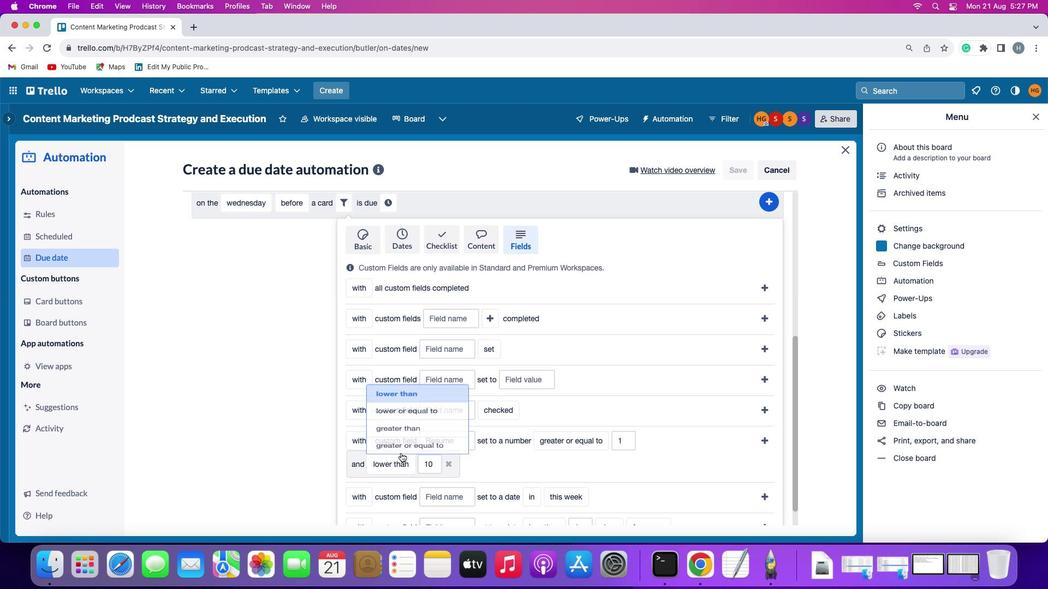 
Action: Mouse pressed left at (396, 464)
Screenshot: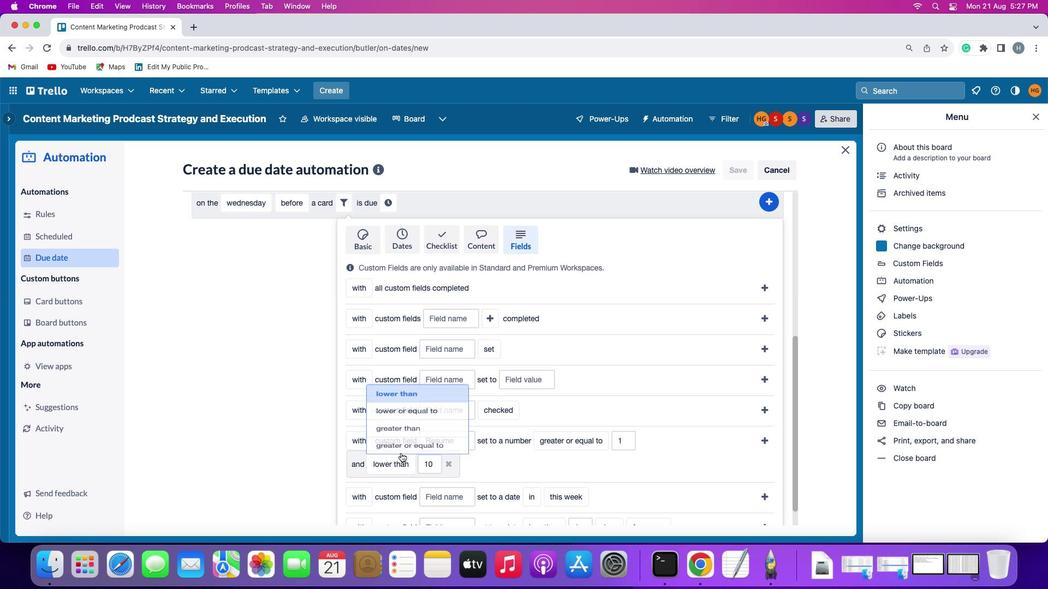
Action: Mouse moved to (423, 379)
Screenshot: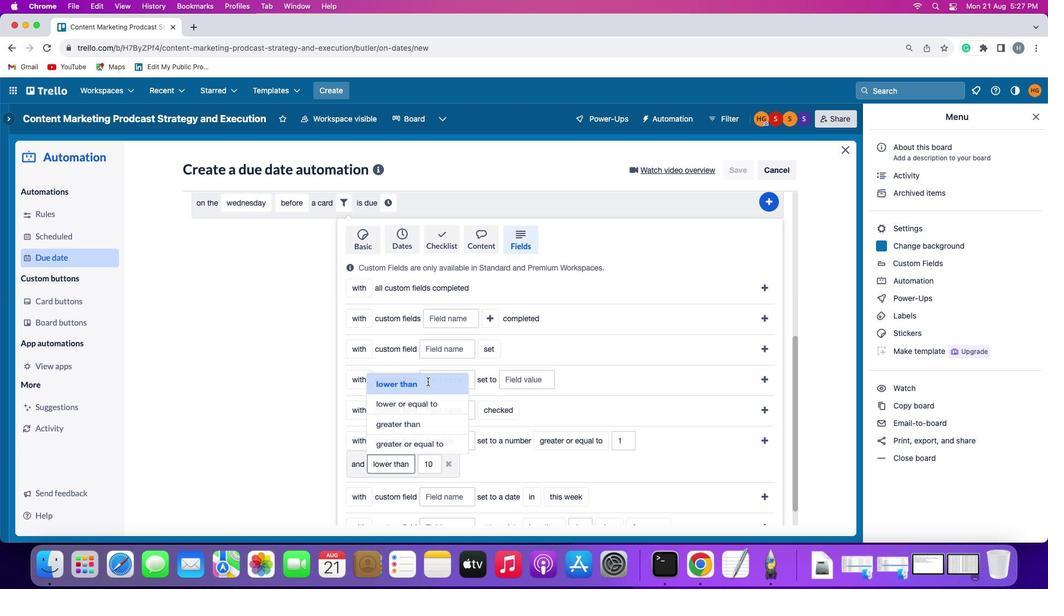 
Action: Mouse pressed left at (423, 379)
Screenshot: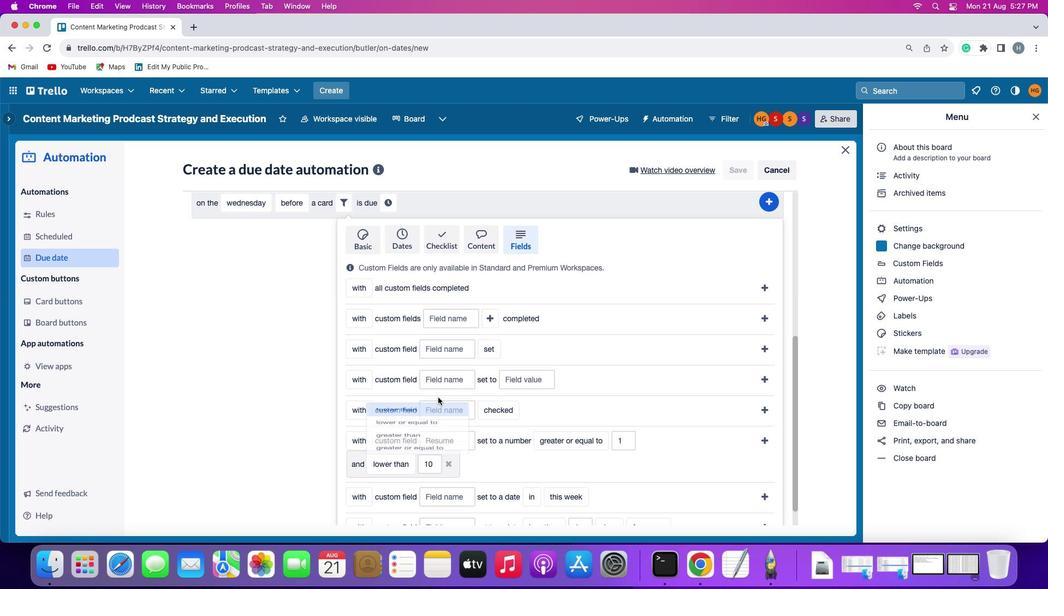 
Action: Mouse moved to (761, 438)
Screenshot: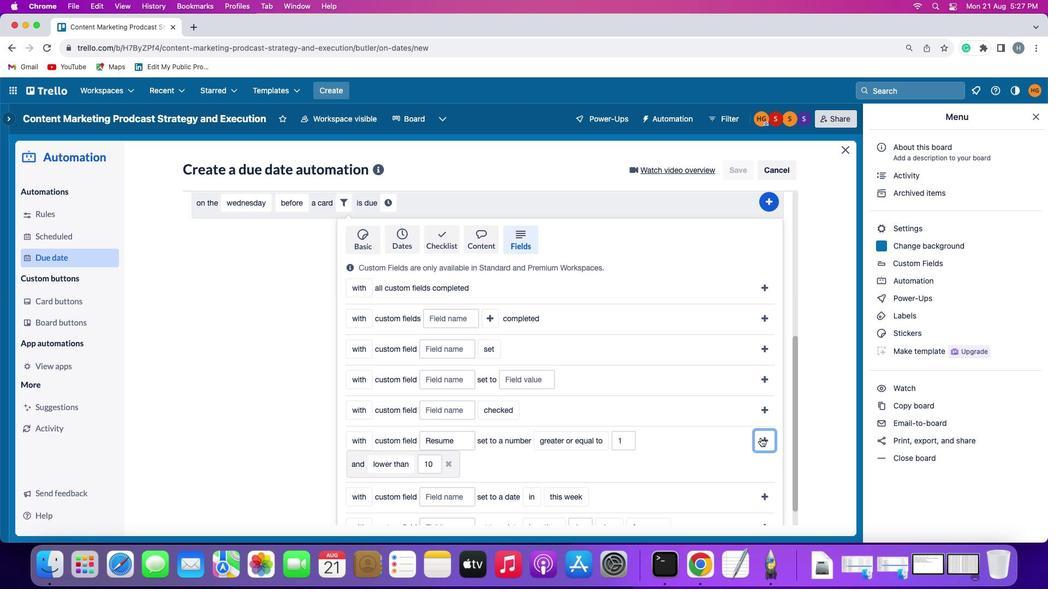 
Action: Mouse pressed left at (761, 438)
Screenshot: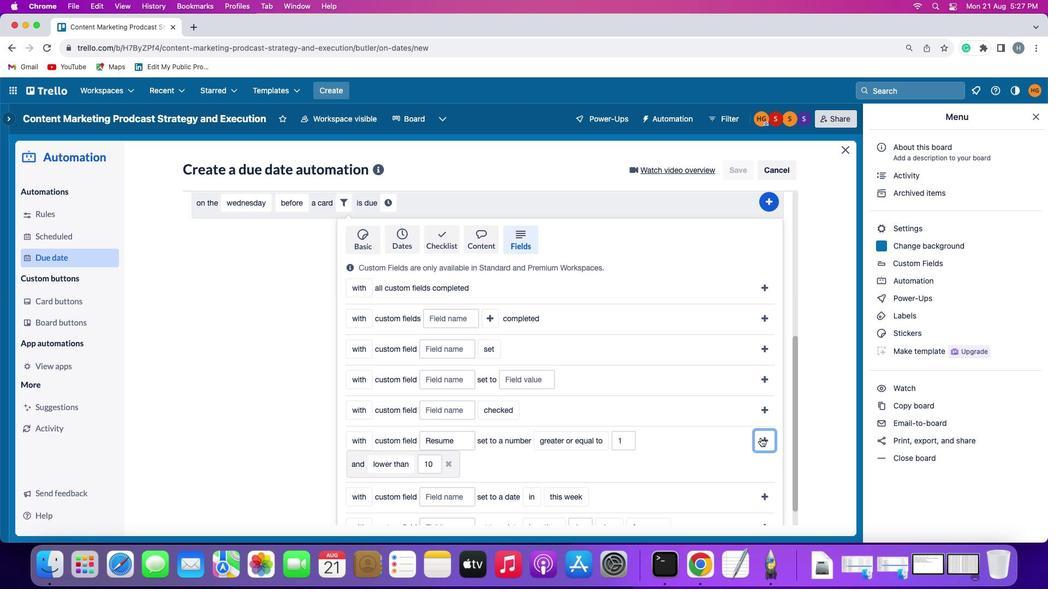 
Action: Mouse moved to (695, 476)
Screenshot: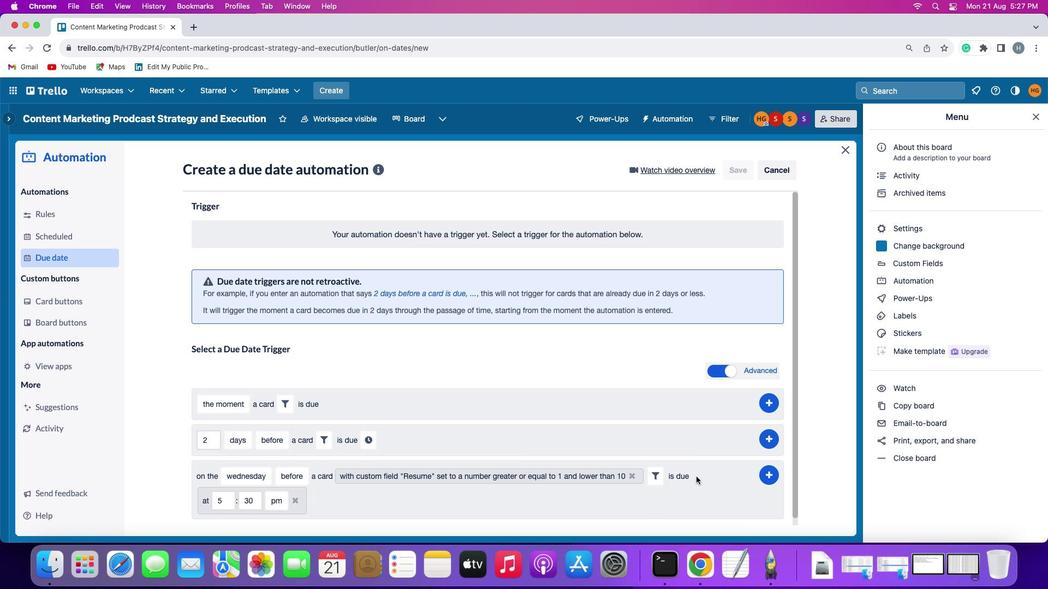 
Action: Mouse pressed left at (695, 476)
Screenshot: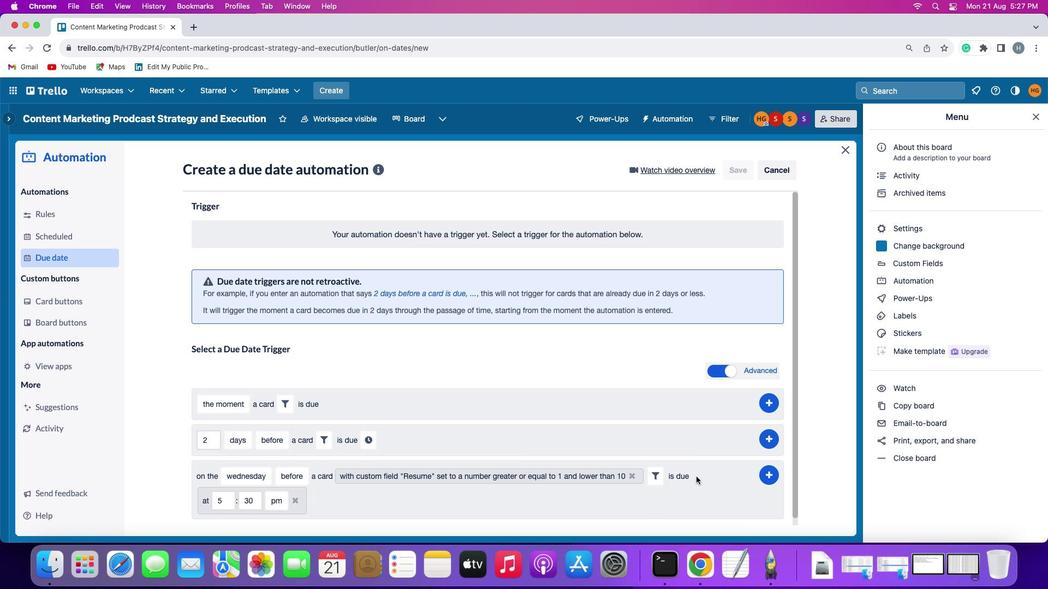 
Action: Mouse moved to (224, 505)
Screenshot: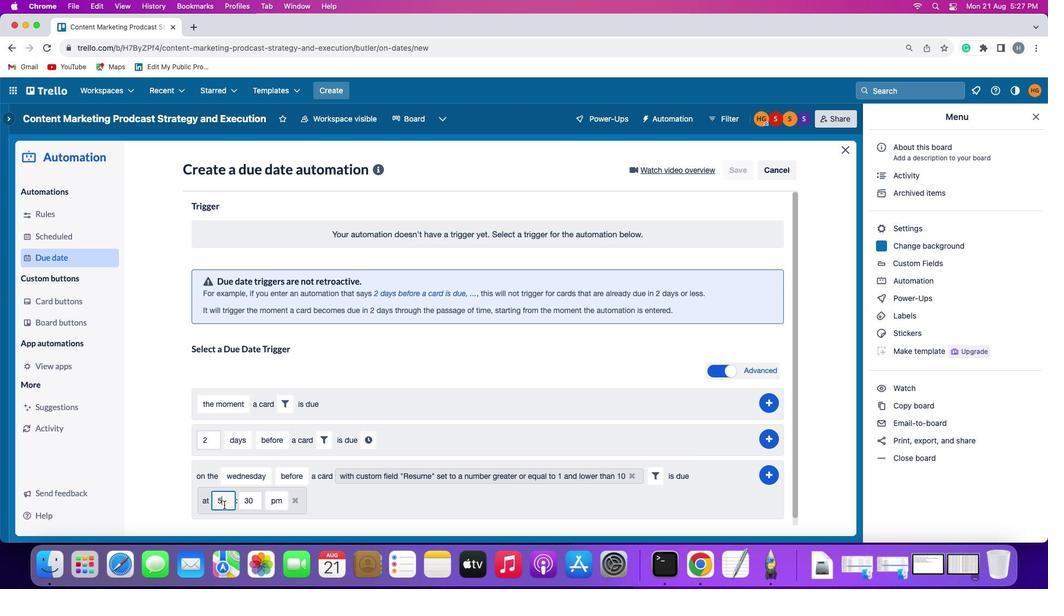 
Action: Mouse pressed left at (224, 505)
Screenshot: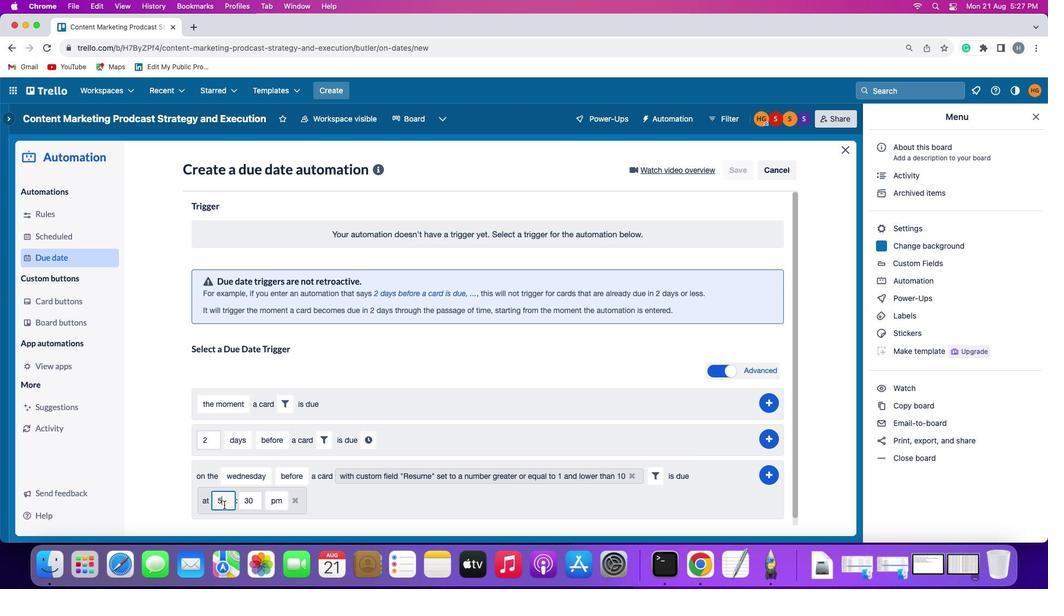 
Action: Mouse moved to (226, 504)
Screenshot: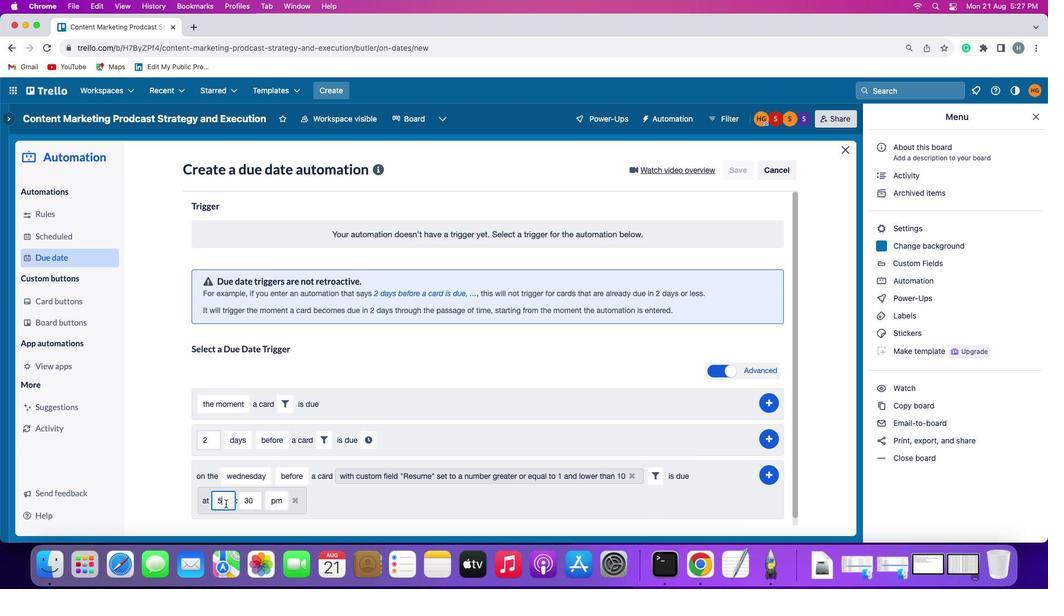 
Action: Key pressed Key.backspace'1'
Screenshot: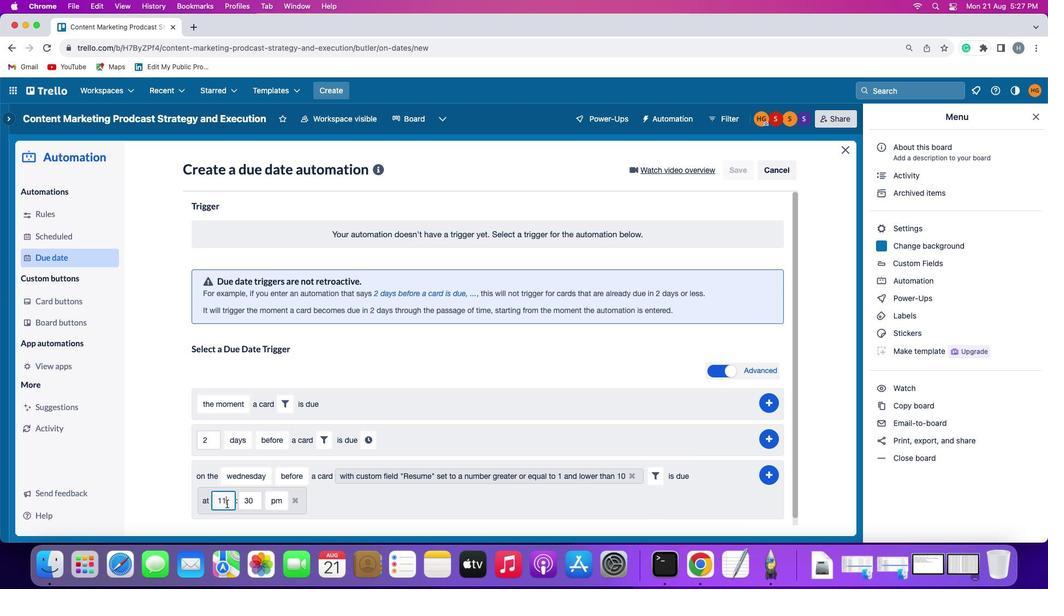 
Action: Mouse moved to (226, 504)
Screenshot: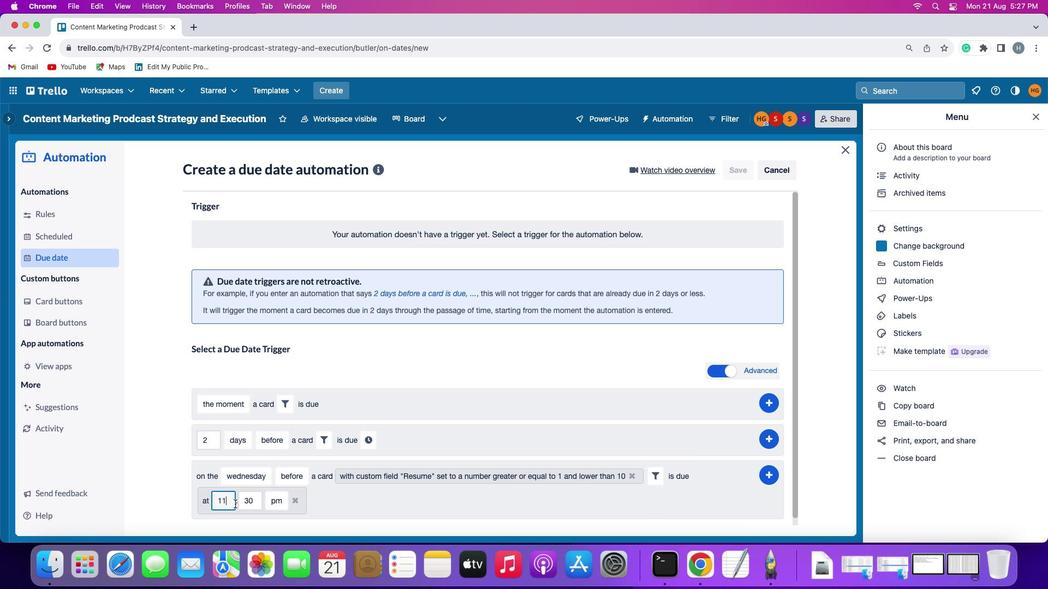 
Action: Key pressed '1'
Screenshot: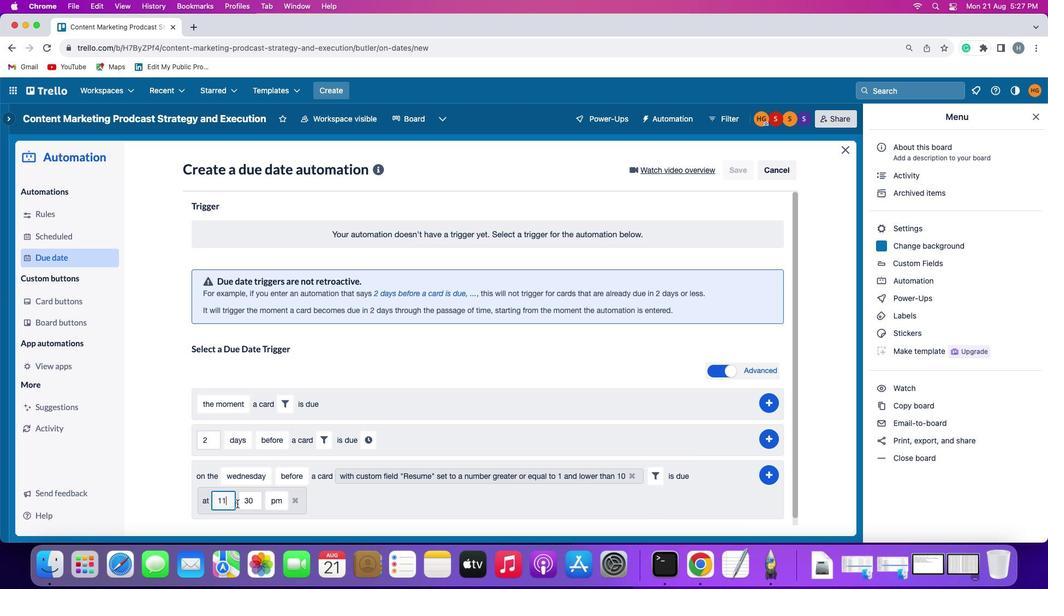 
Action: Mouse moved to (254, 500)
Screenshot: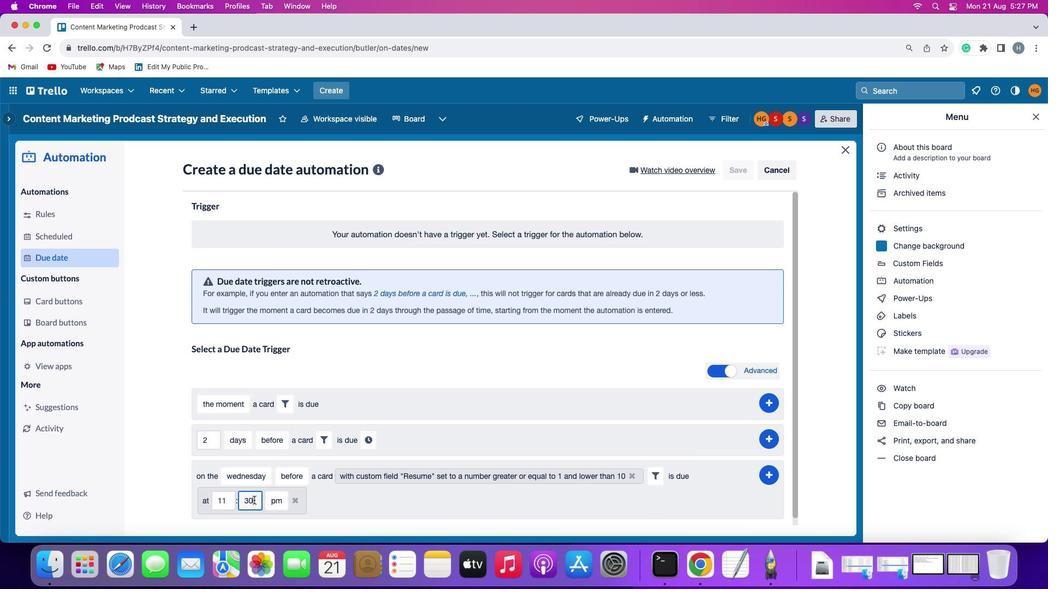 
Action: Mouse pressed left at (254, 500)
Screenshot: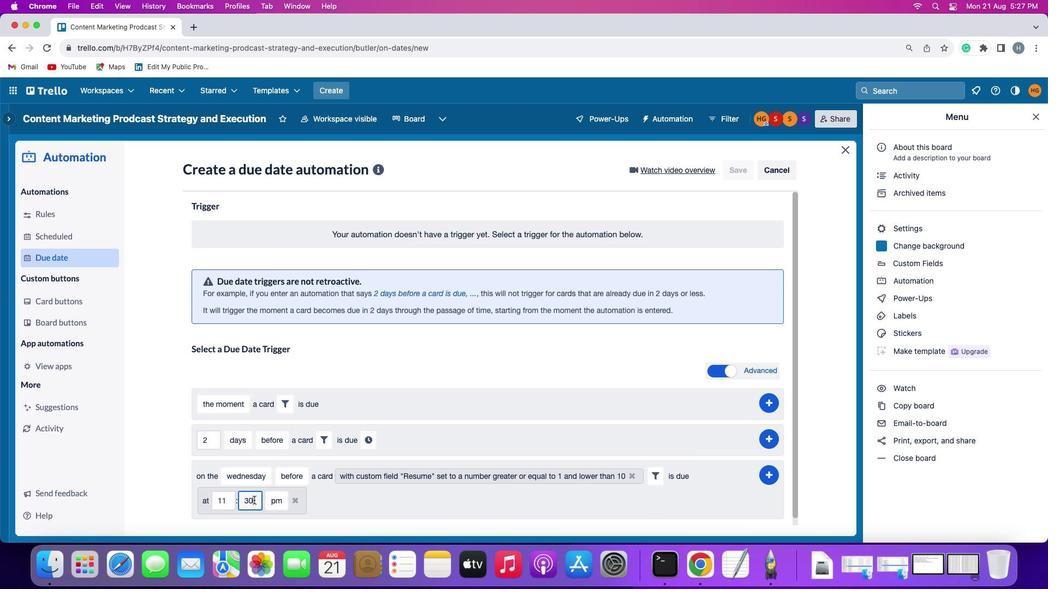 
Action: Mouse moved to (254, 500)
Screenshot: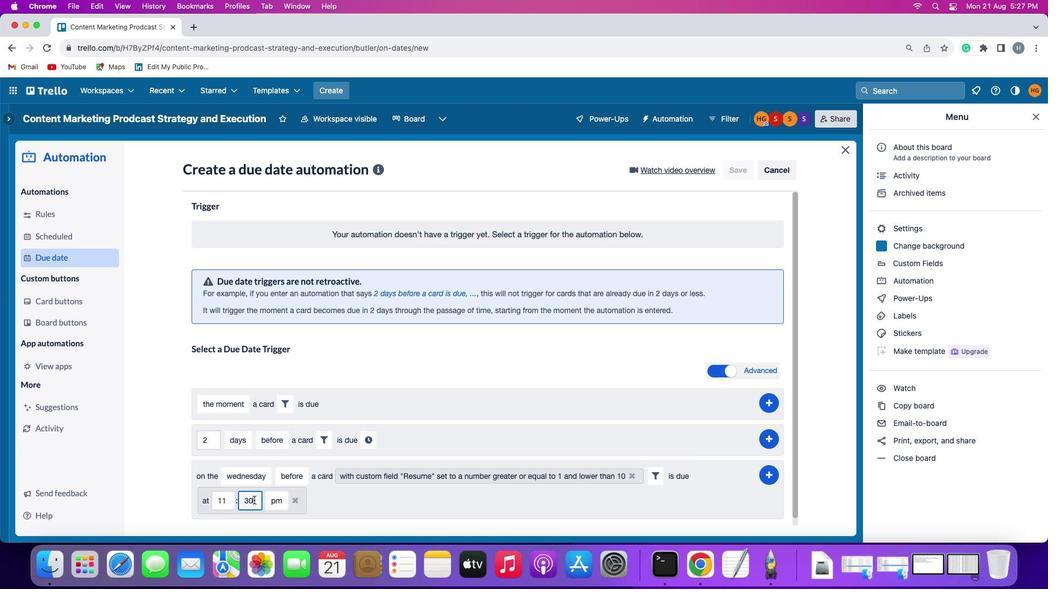 
Action: Key pressed Key.backspaceKey.backspaceKey.backspace'0''0'
Screenshot: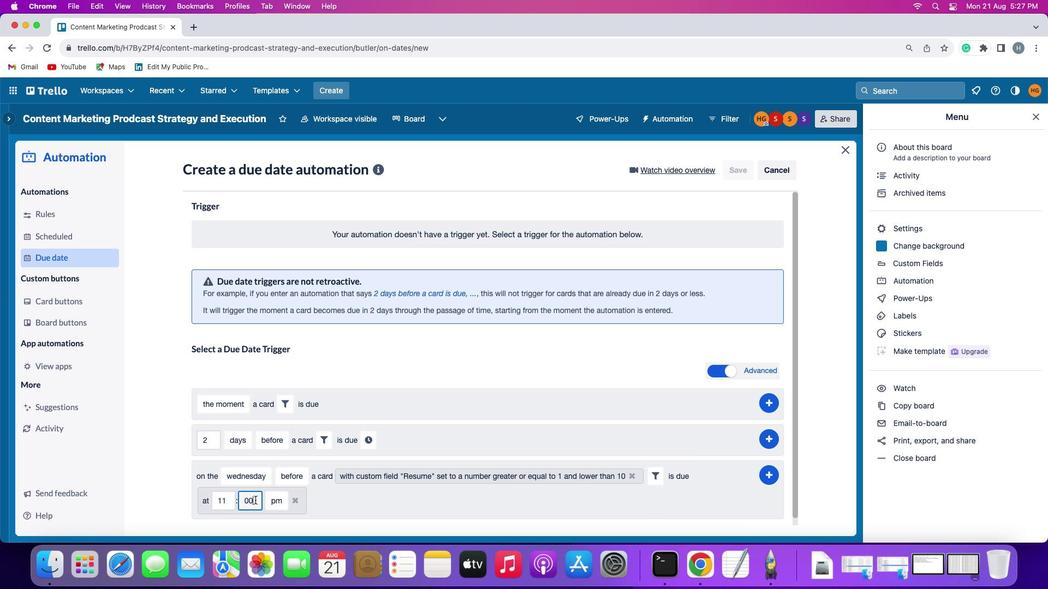 
Action: Mouse moved to (278, 500)
Screenshot: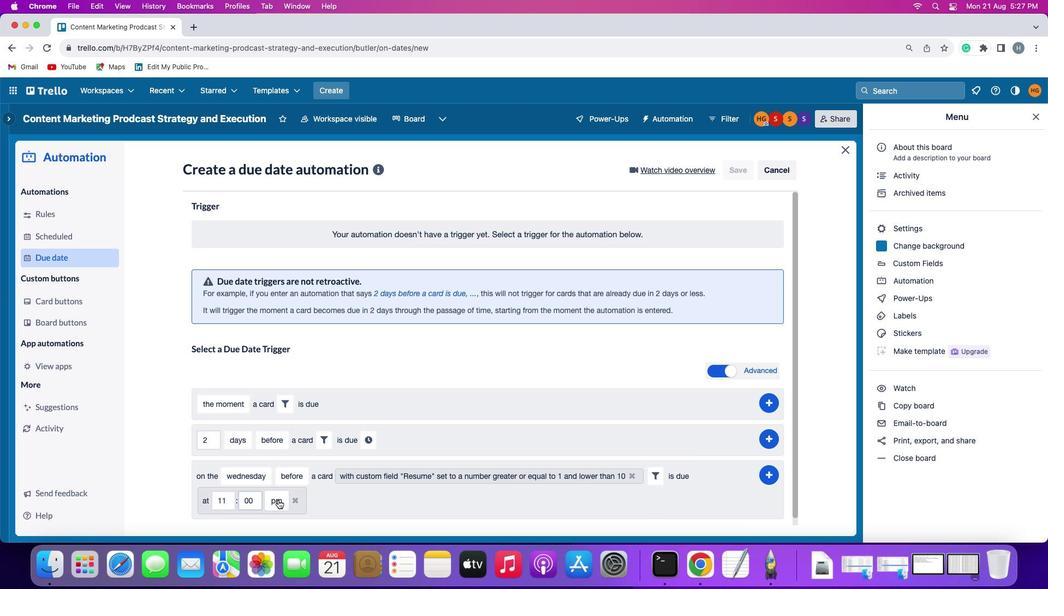 
Action: Mouse pressed left at (278, 500)
Screenshot: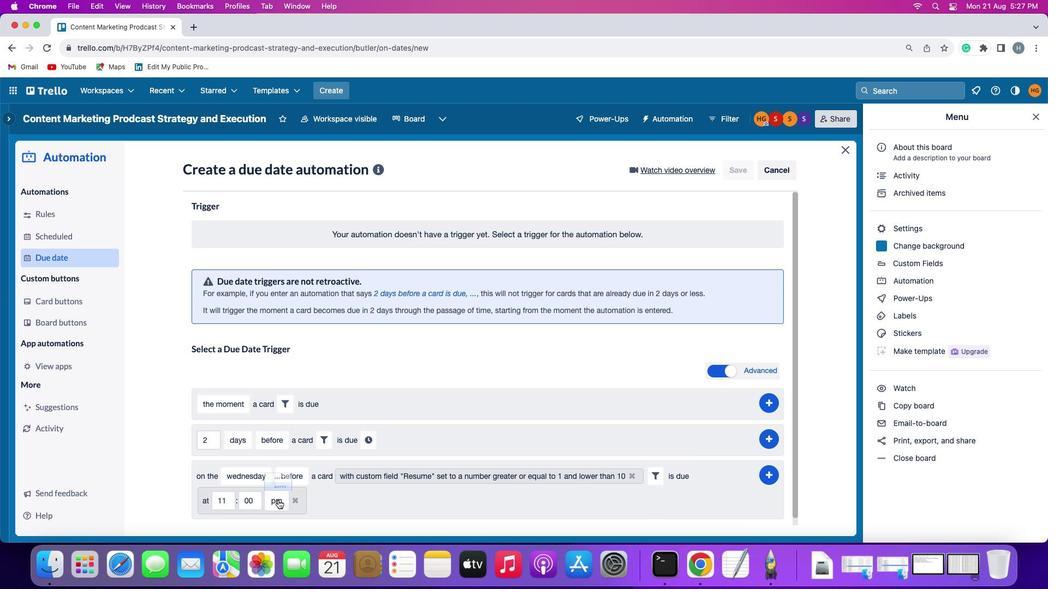 
Action: Mouse moved to (279, 455)
Screenshot: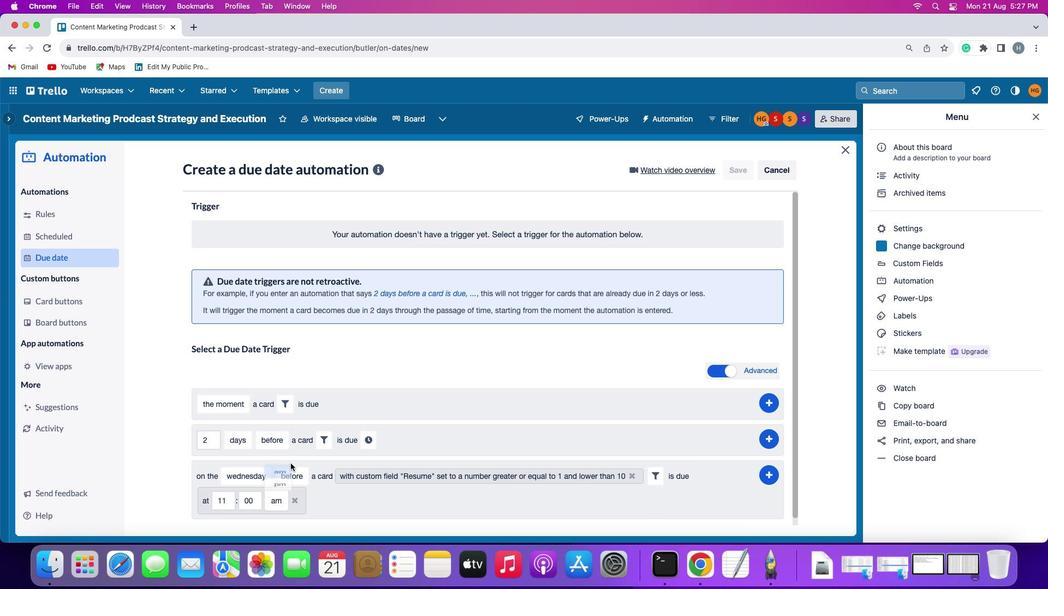 
Action: Mouse pressed left at (279, 455)
Screenshot: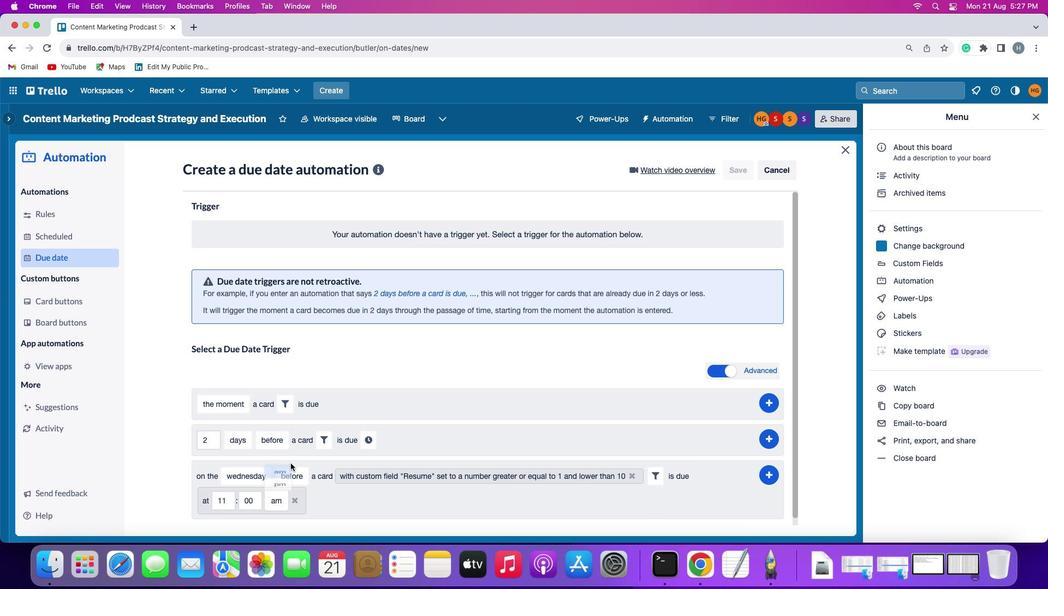 
Action: Mouse moved to (772, 471)
Screenshot: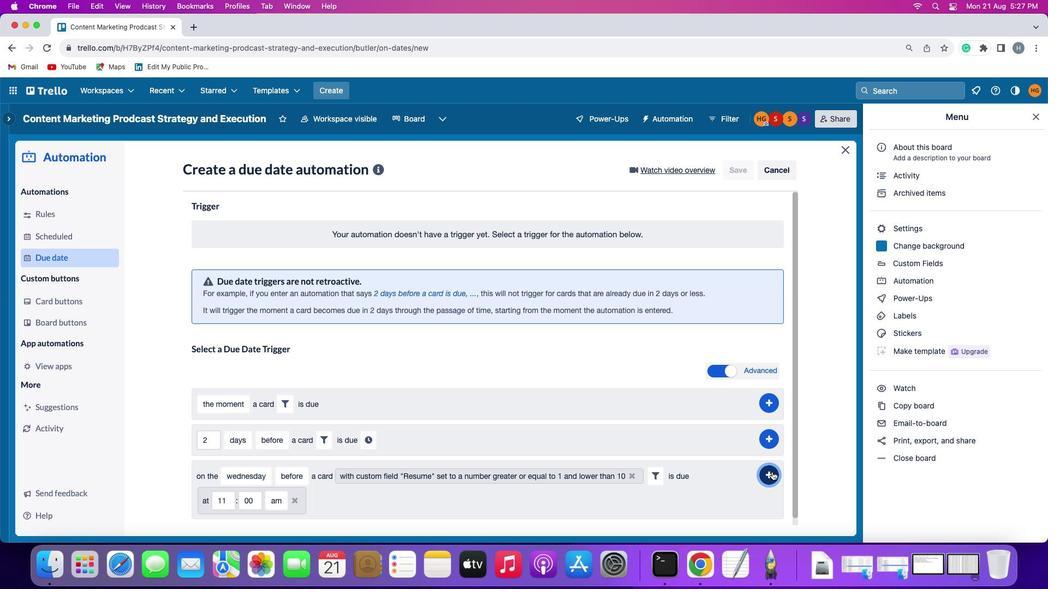 
Action: Mouse pressed left at (772, 471)
Screenshot: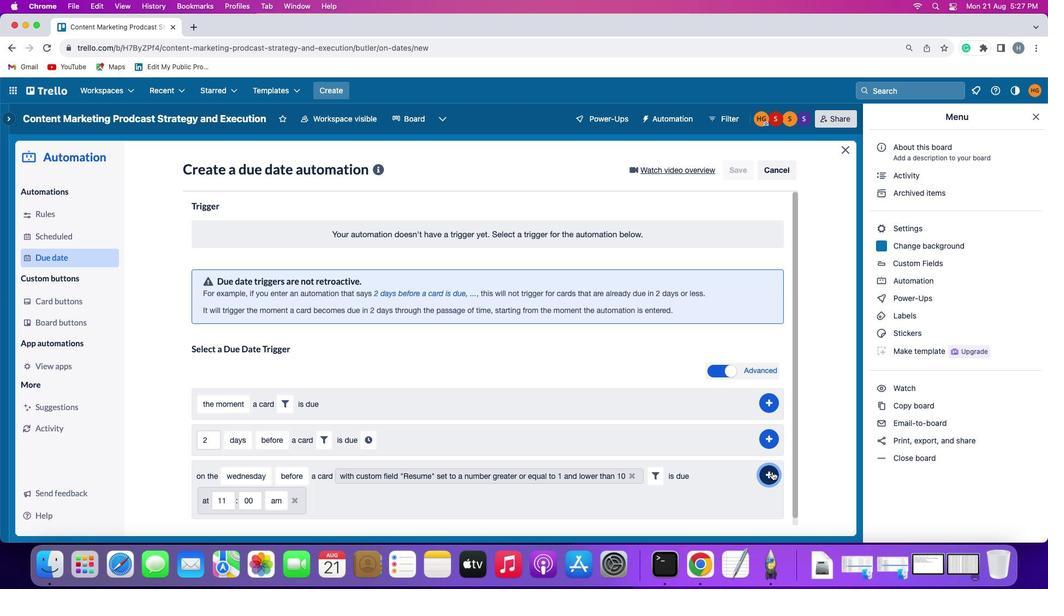 
Action: Mouse moved to (812, 405)
Screenshot: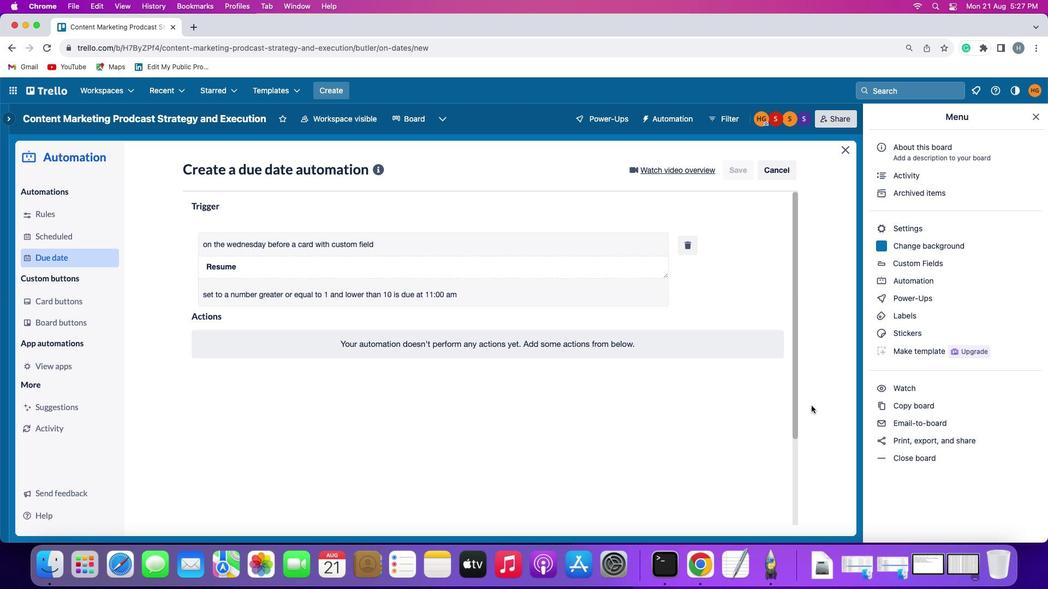 
